 Task: Add an event with the title Second Team Building Game: Trivia Night, date '2024/05/23', time 7:30 AM to 9:30 AMand add a description: Participants will be guided to focus their attention on their breath, using it as an anchor to bring their awareness to the present moment. They will learn techniques to deepen their breath, release tension, and promote relaxation., put the event into Yellow category . Add location for the event as: Athens, Greece, logged in from the account softage.7@softage.netand send the event invitation to softage.5@softage.net and softage.1@softage.net. Set a reminder for the event 2 hour before
Action: Mouse moved to (94, 127)
Screenshot: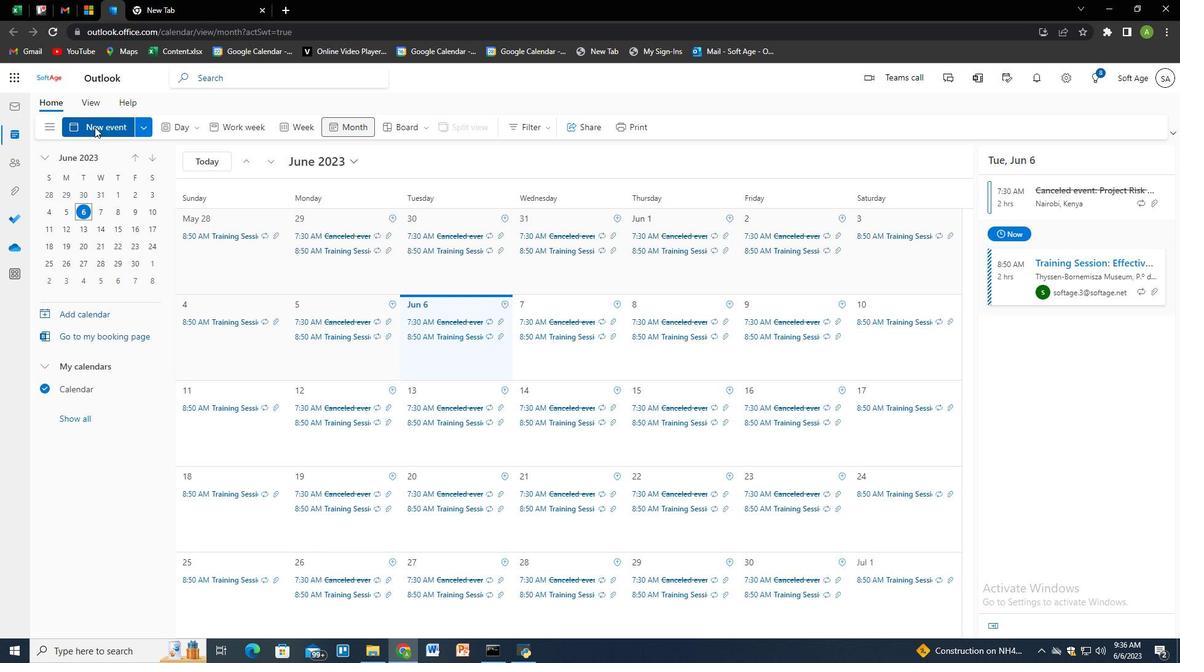 
Action: Mouse pressed left at (94, 127)
Screenshot: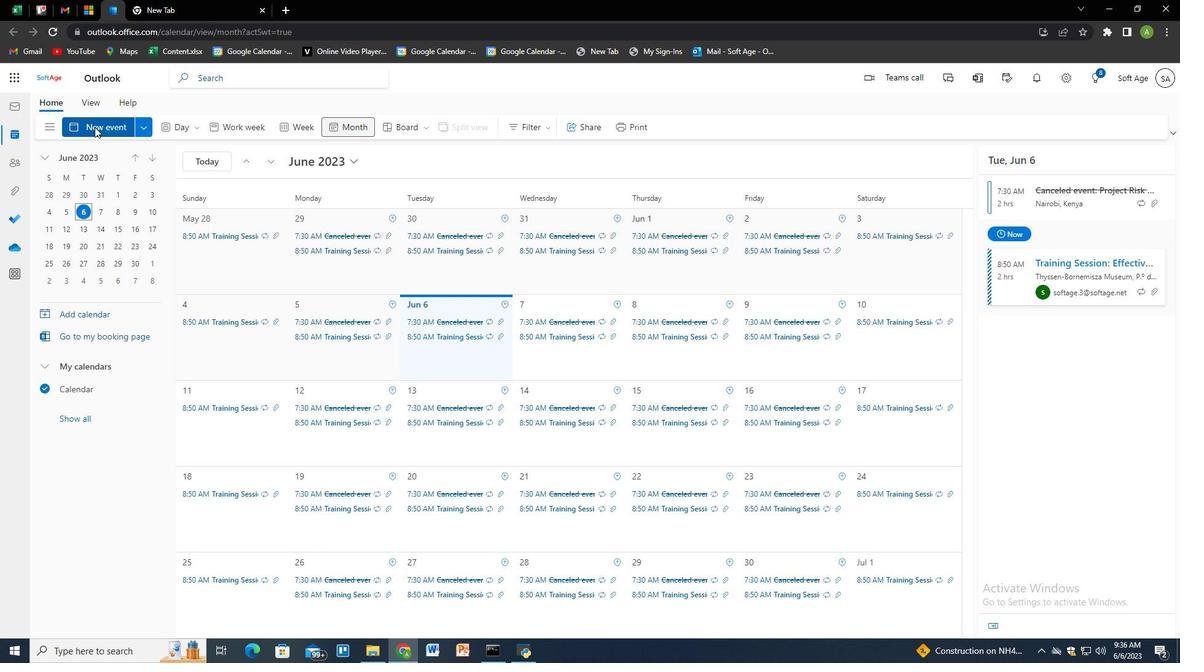 
Action: Mouse moved to (439, 209)
Screenshot: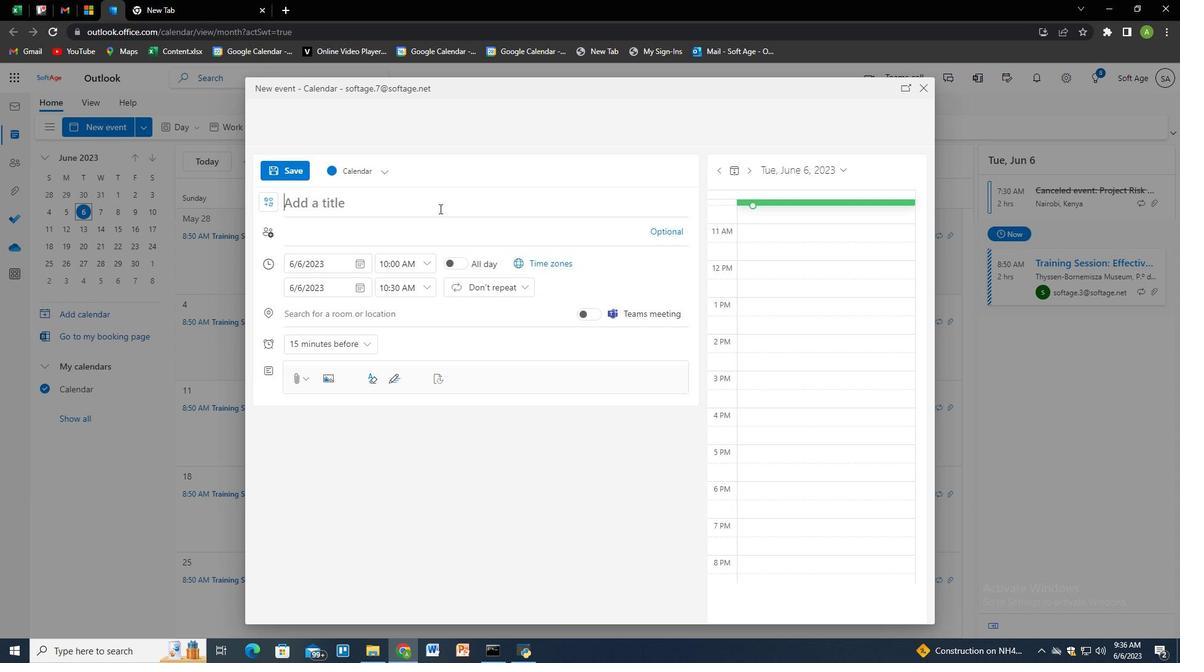 
Action: Mouse pressed left at (439, 209)
Screenshot: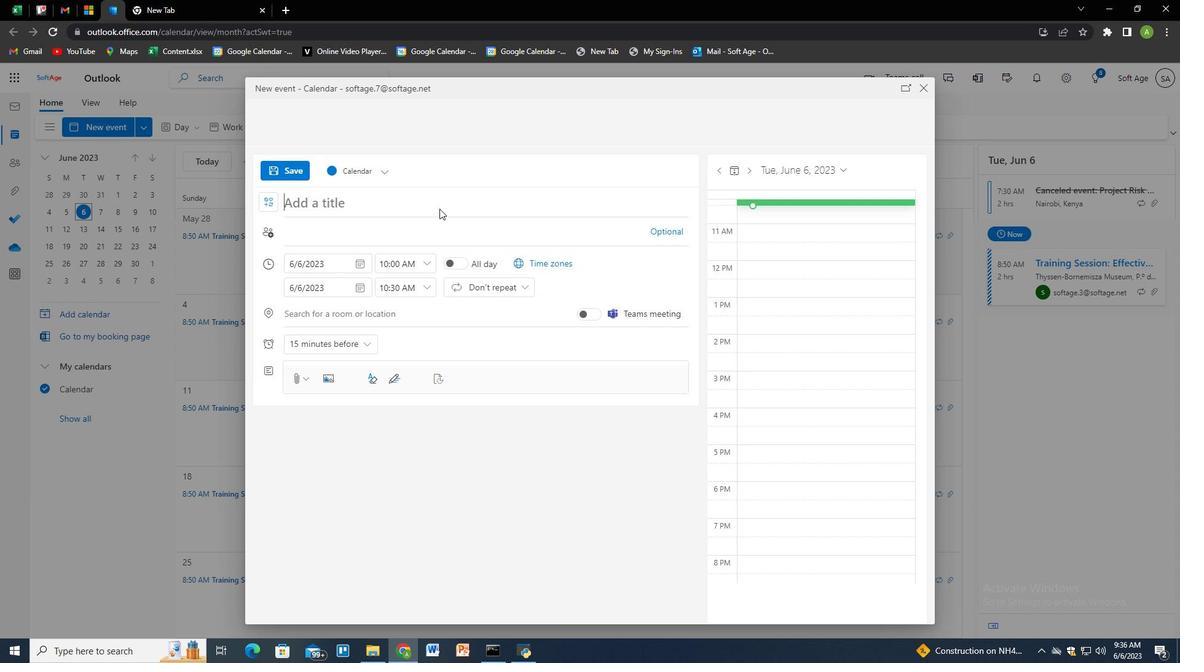 
Action: Key pressed <Key.shift>Seccond<Key.backspace><Key.backspace><Key.backspace><Key.backspace>ond<Key.space><Key.shift>Team<Key.space><Key.shift>Building<Key.space><Key.shift>Game<Key.shift>"<Key.backspace><Key.shift>:<Key.space><Key.shift>Trivia<Key.space><Key.shift>Night
Screenshot: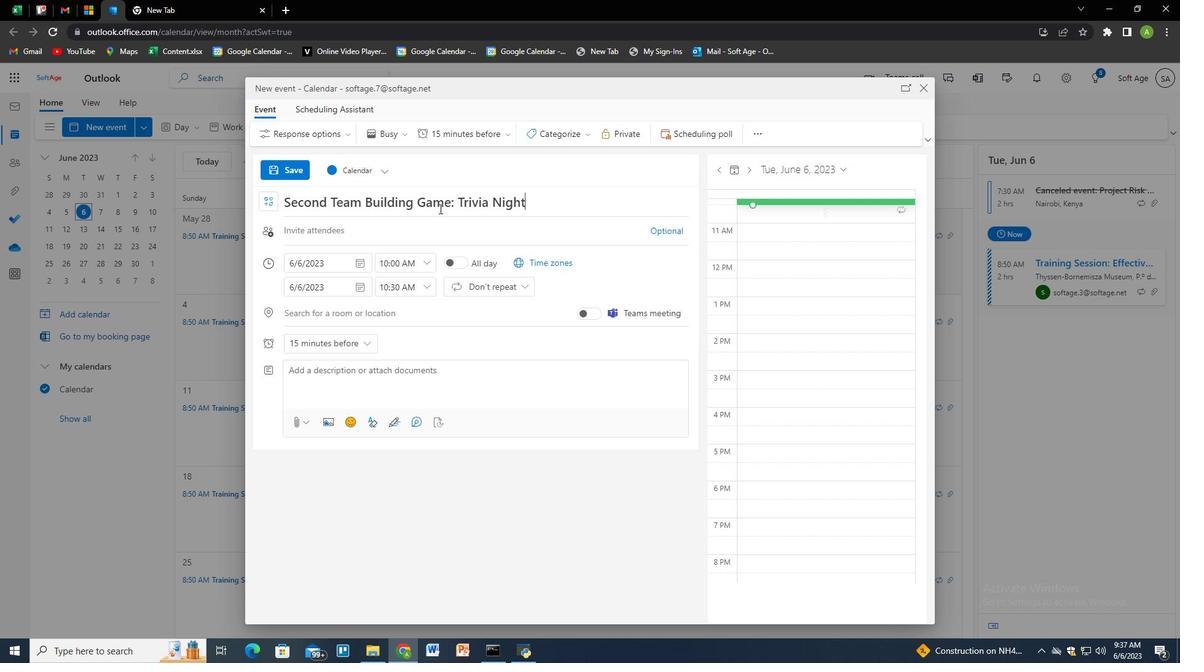 
Action: Mouse moved to (358, 264)
Screenshot: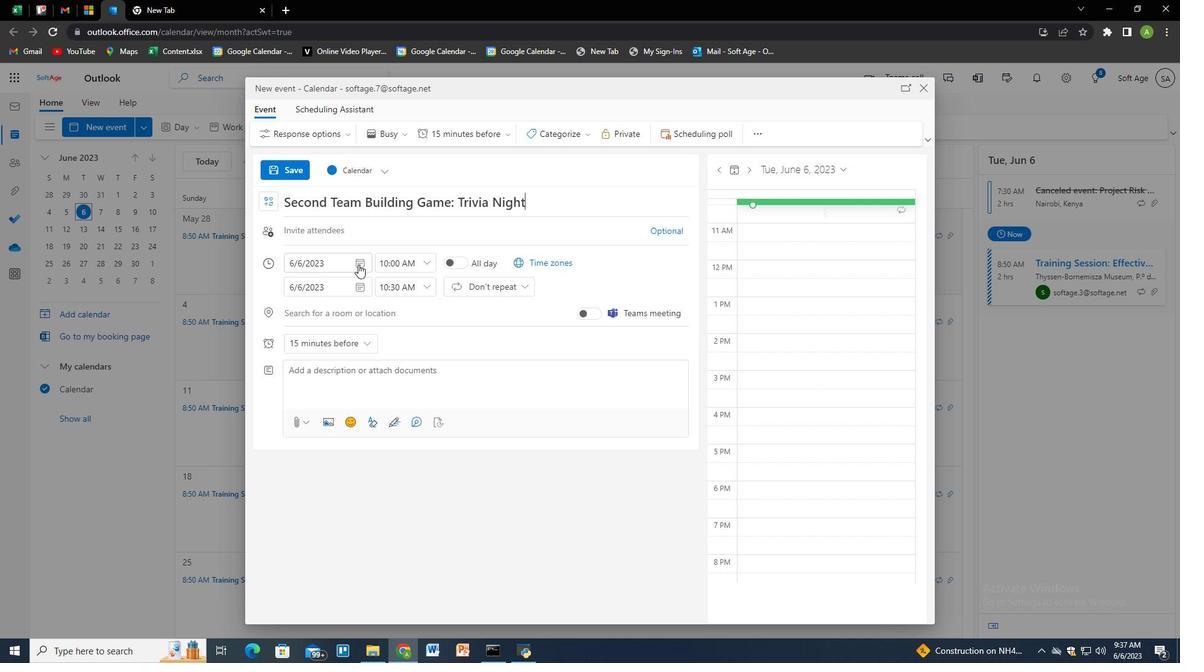 
Action: Mouse pressed left at (358, 264)
Screenshot: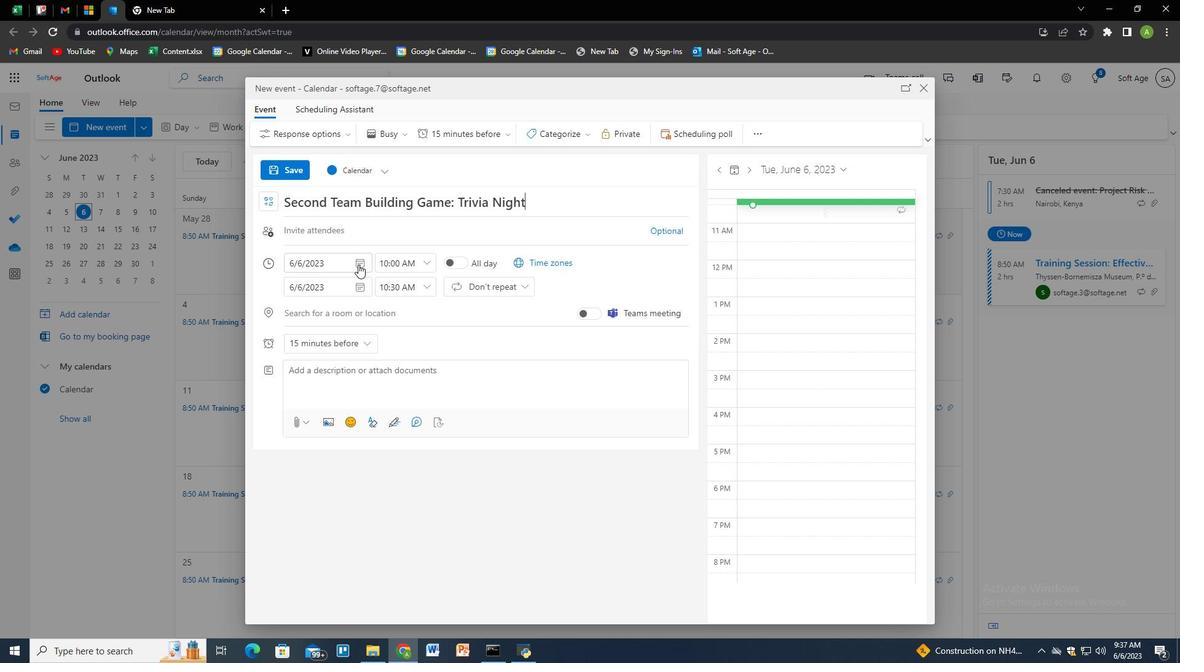 
Action: Mouse moved to (408, 293)
Screenshot: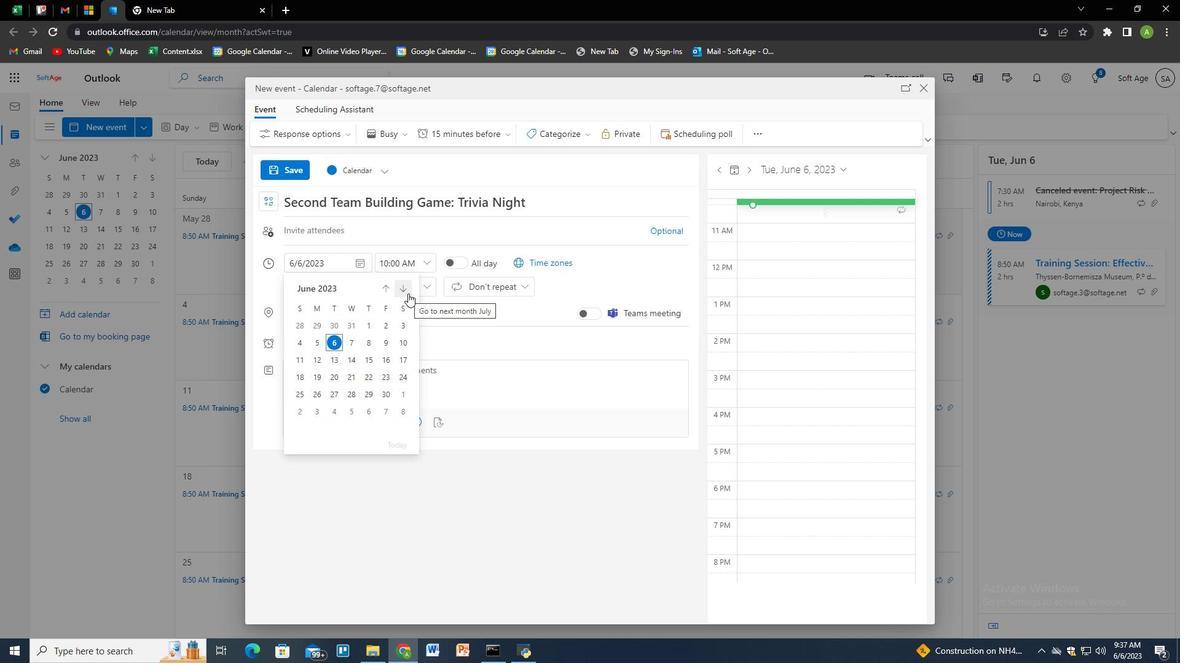 
Action: Mouse pressed left at (408, 293)
Screenshot: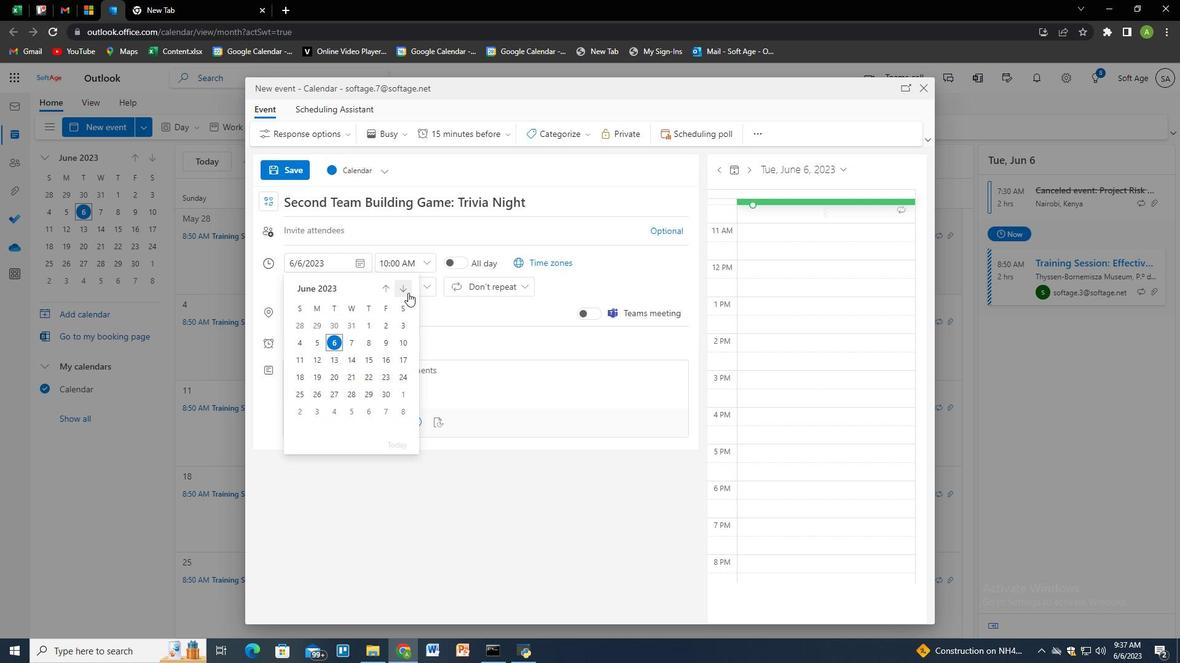 
Action: Mouse moved to (354, 285)
Screenshot: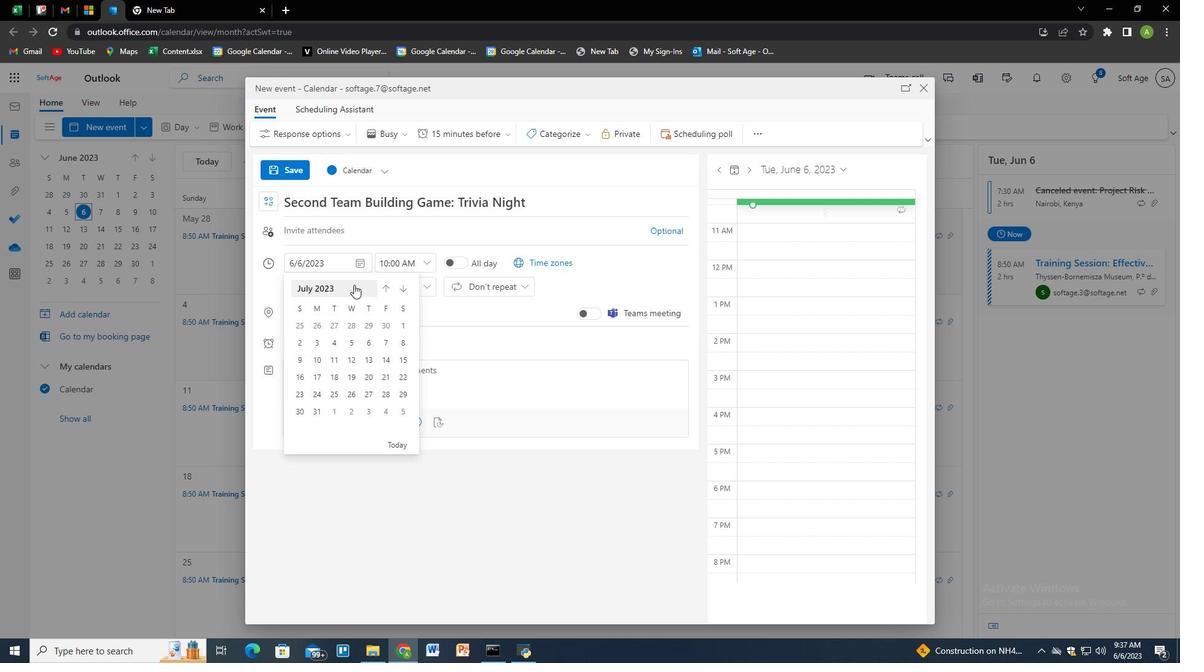 
Action: Mouse pressed left at (354, 285)
Screenshot: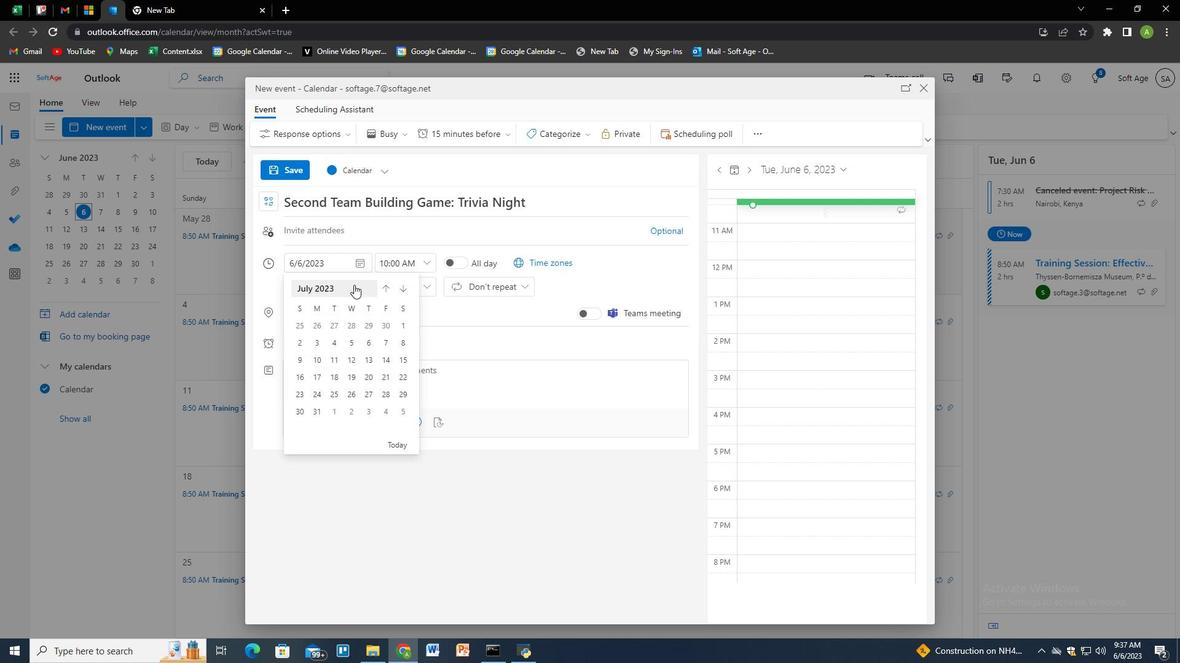 
Action: Mouse moved to (353, 290)
Screenshot: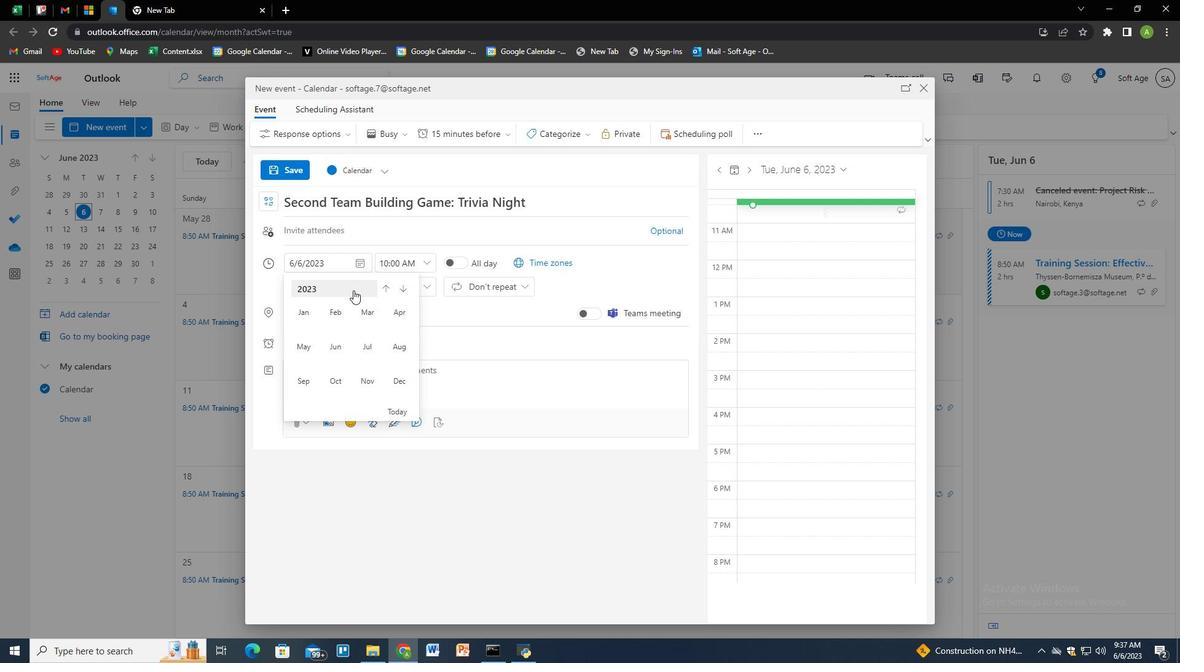 
Action: Mouse pressed left at (353, 290)
Screenshot: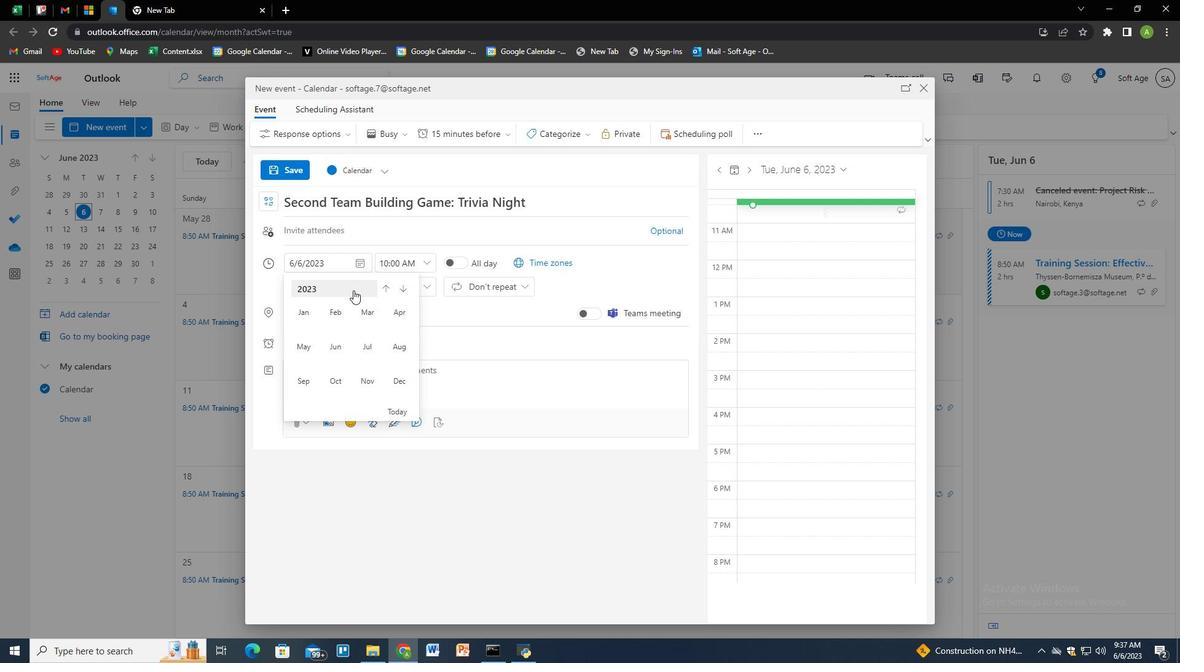 
Action: Mouse moved to (312, 343)
Screenshot: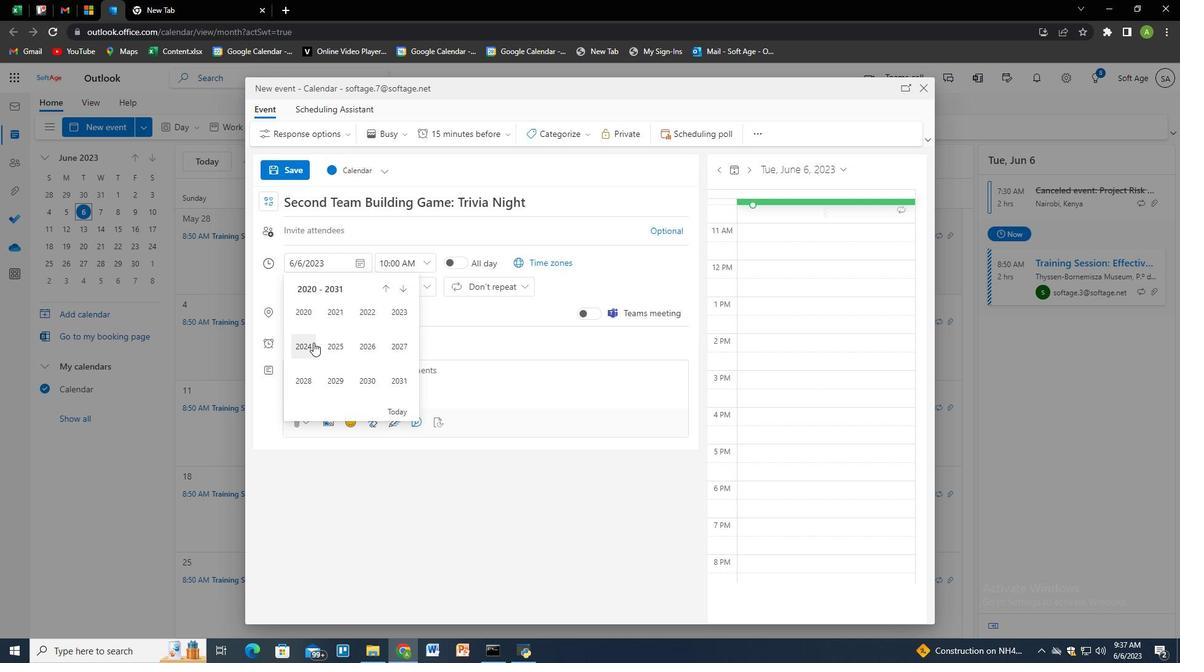 
Action: Mouse pressed left at (312, 343)
Screenshot: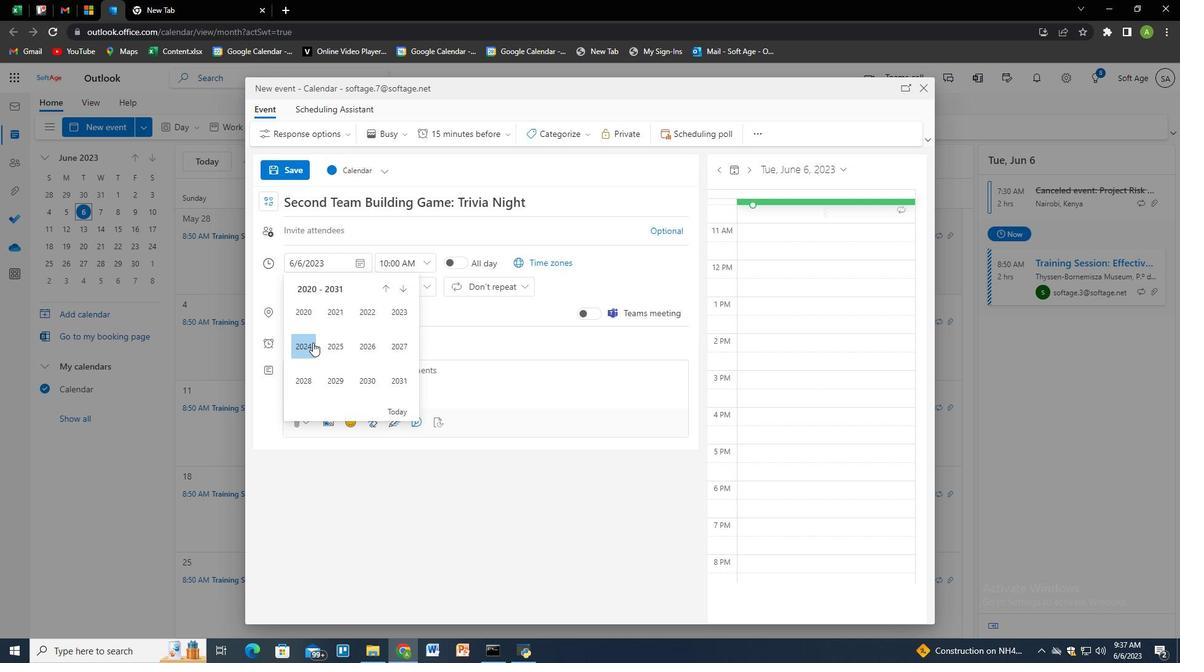 
Action: Mouse moved to (300, 343)
Screenshot: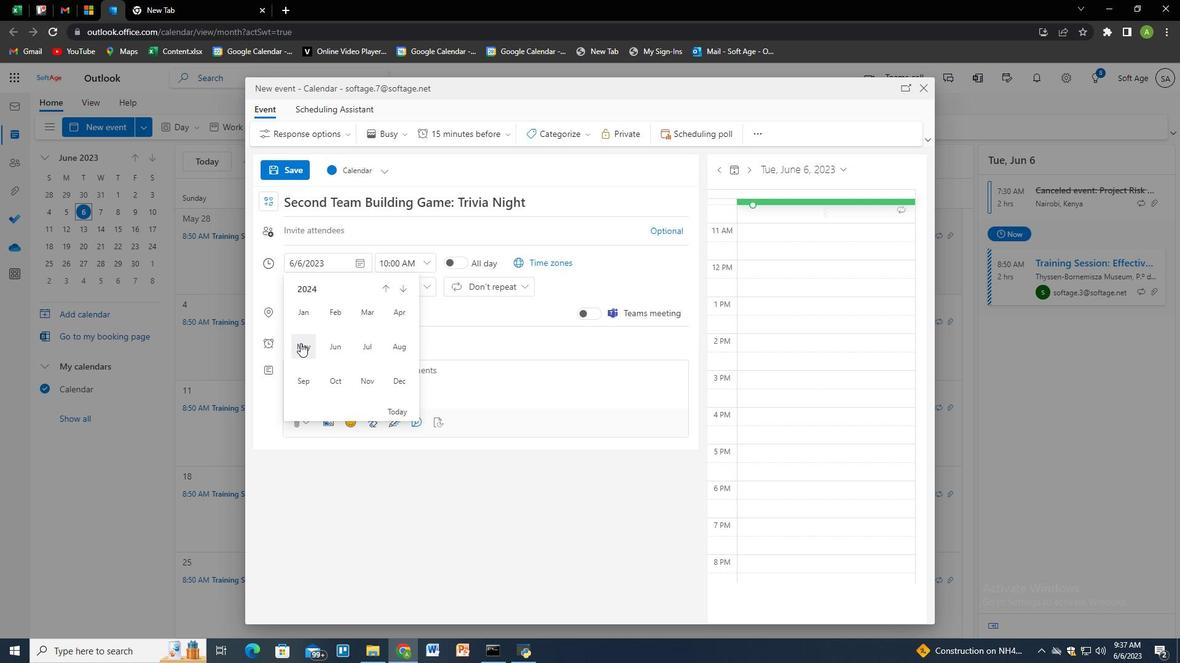 
Action: Mouse pressed left at (300, 343)
Screenshot: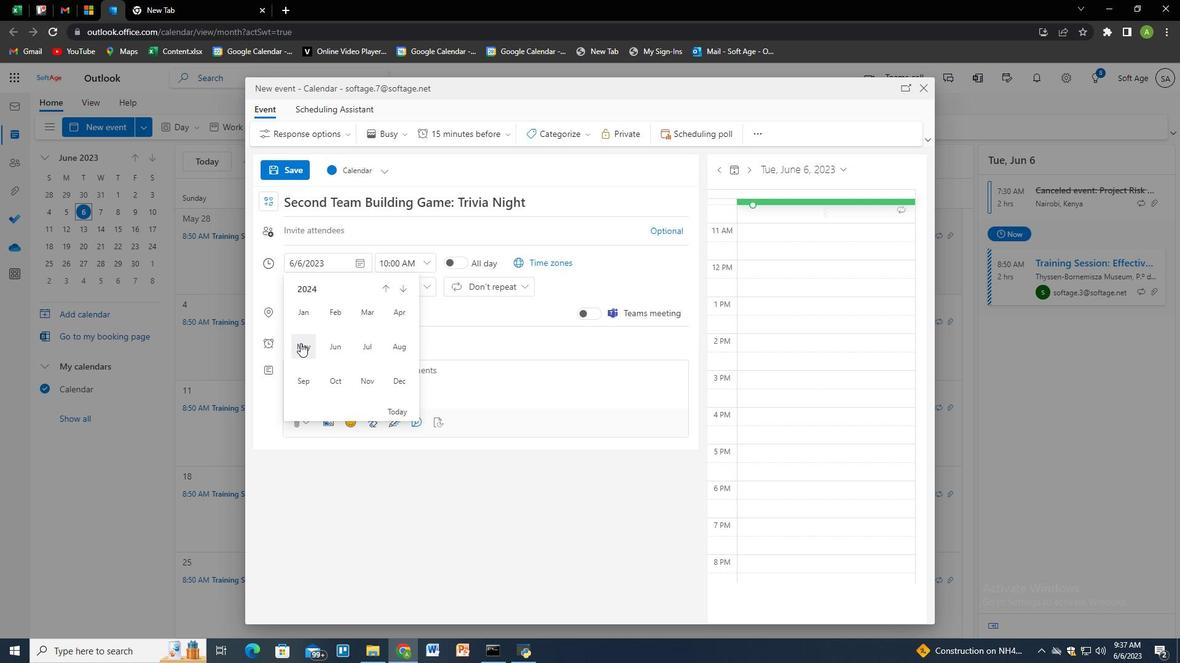 
Action: Mouse moved to (368, 376)
Screenshot: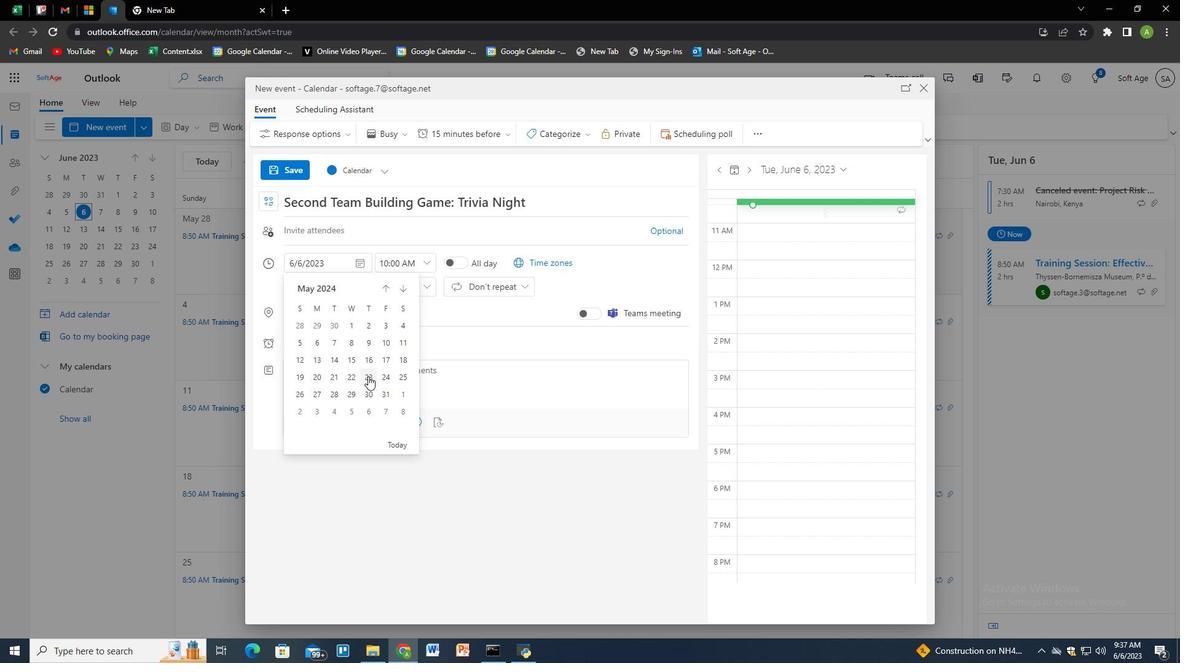 
Action: Mouse pressed left at (368, 376)
Screenshot: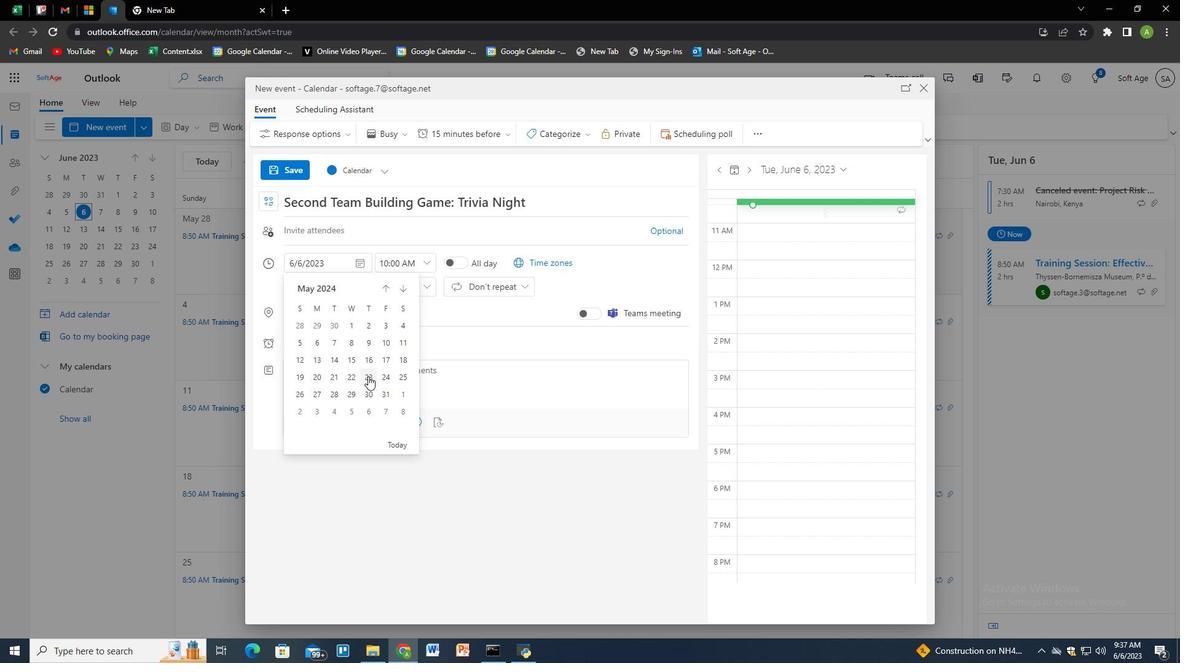 
Action: Mouse moved to (393, 262)
Screenshot: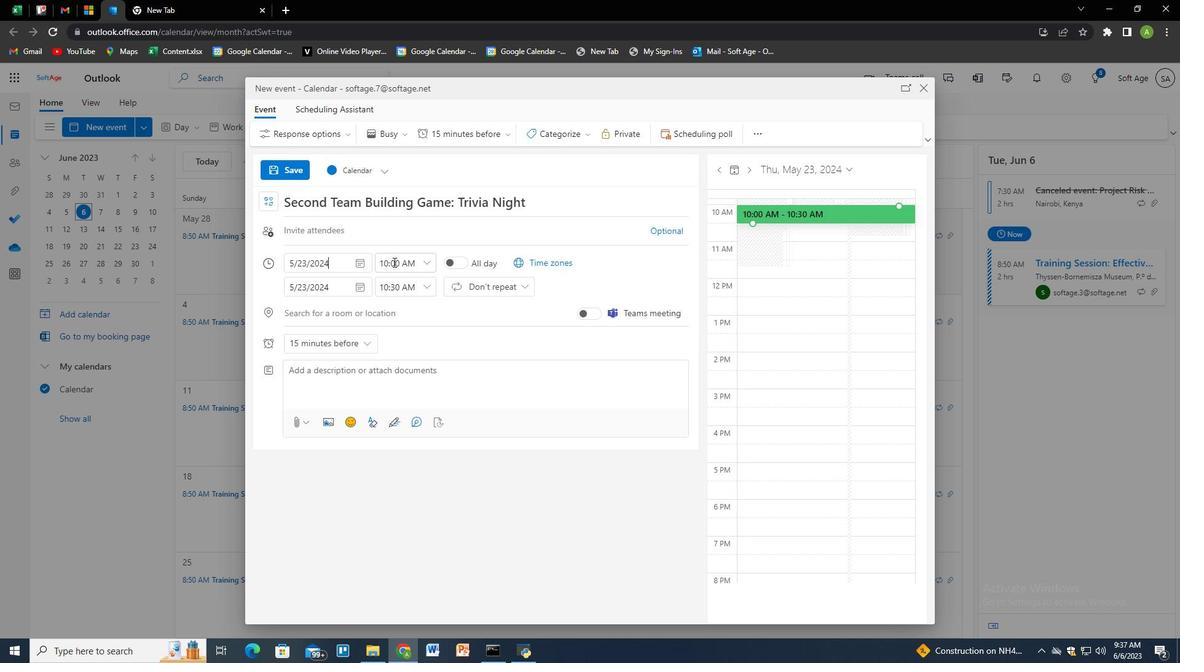 
Action: Mouse pressed left at (393, 262)
Screenshot: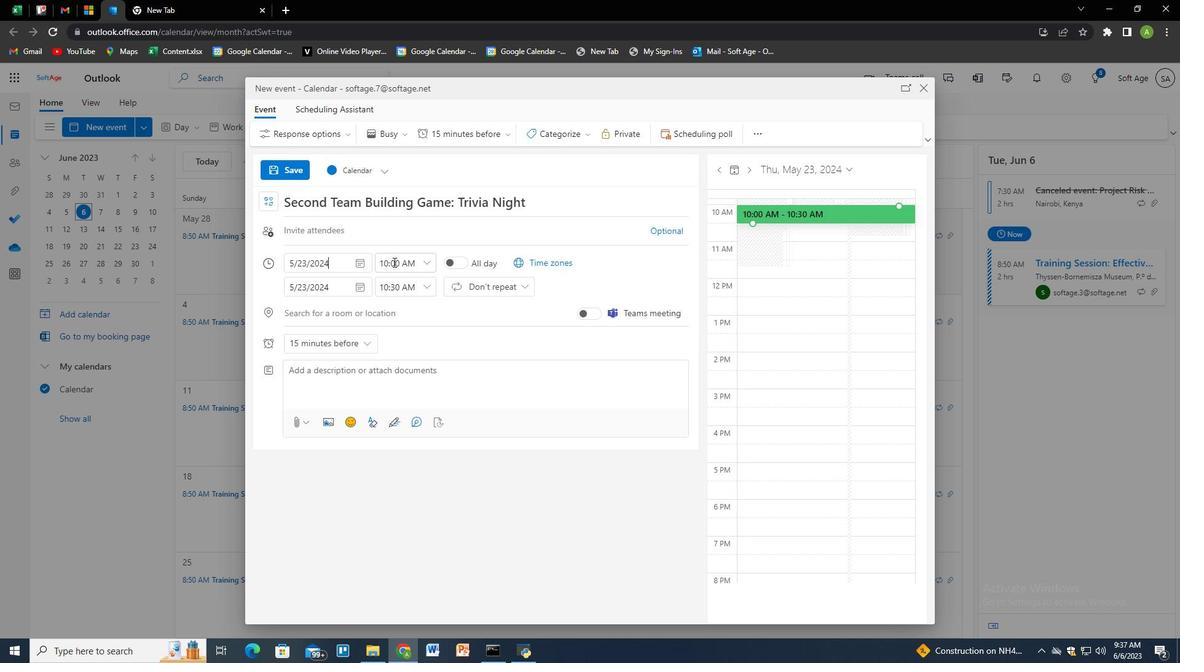 
Action: Key pressed 7<Key.shift_r>:30<Key.space><Key.shift>AMM
Screenshot: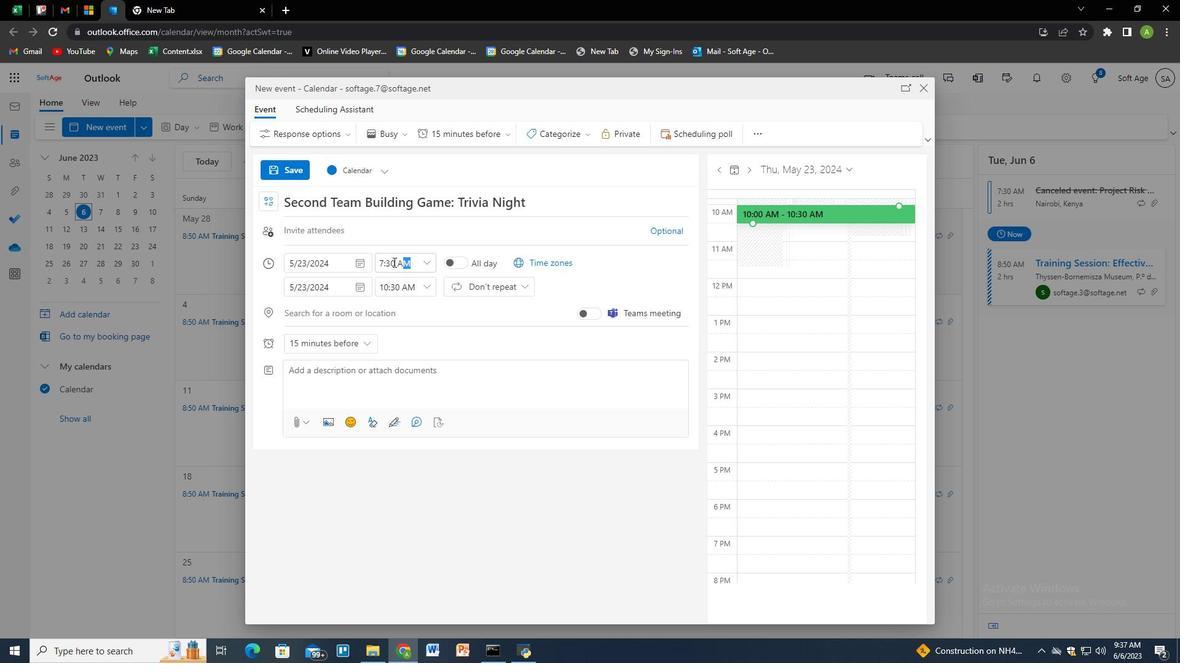 
Action: Mouse moved to (401, 379)
Screenshot: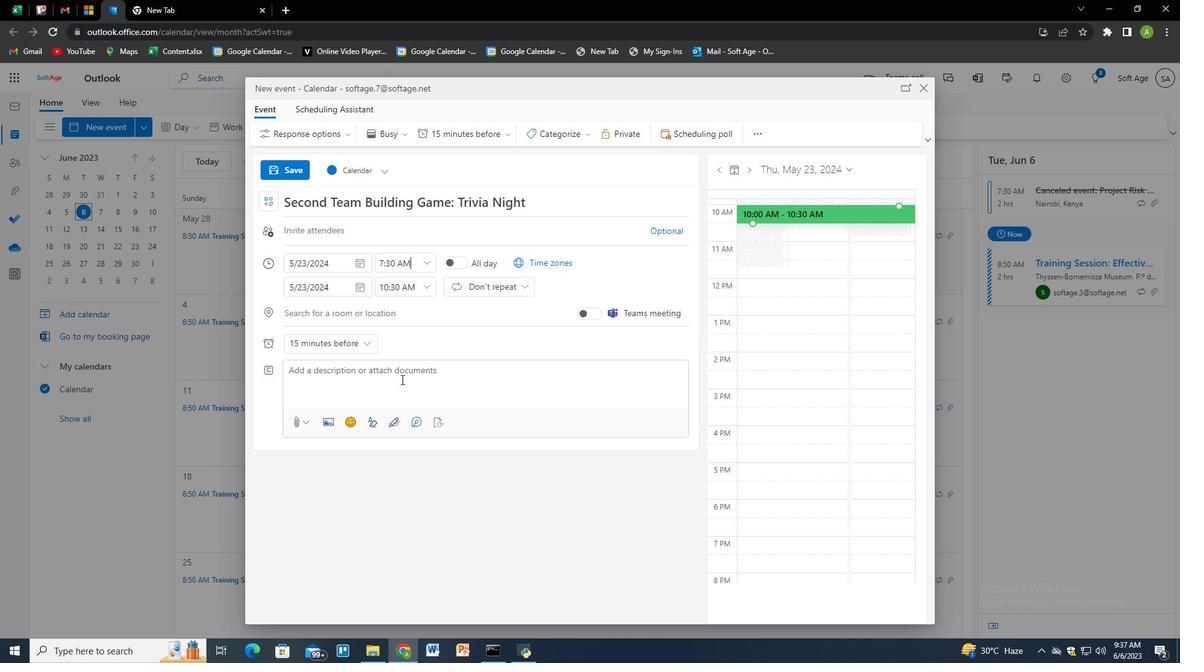 
Action: Mouse pressed left at (401, 379)
Screenshot: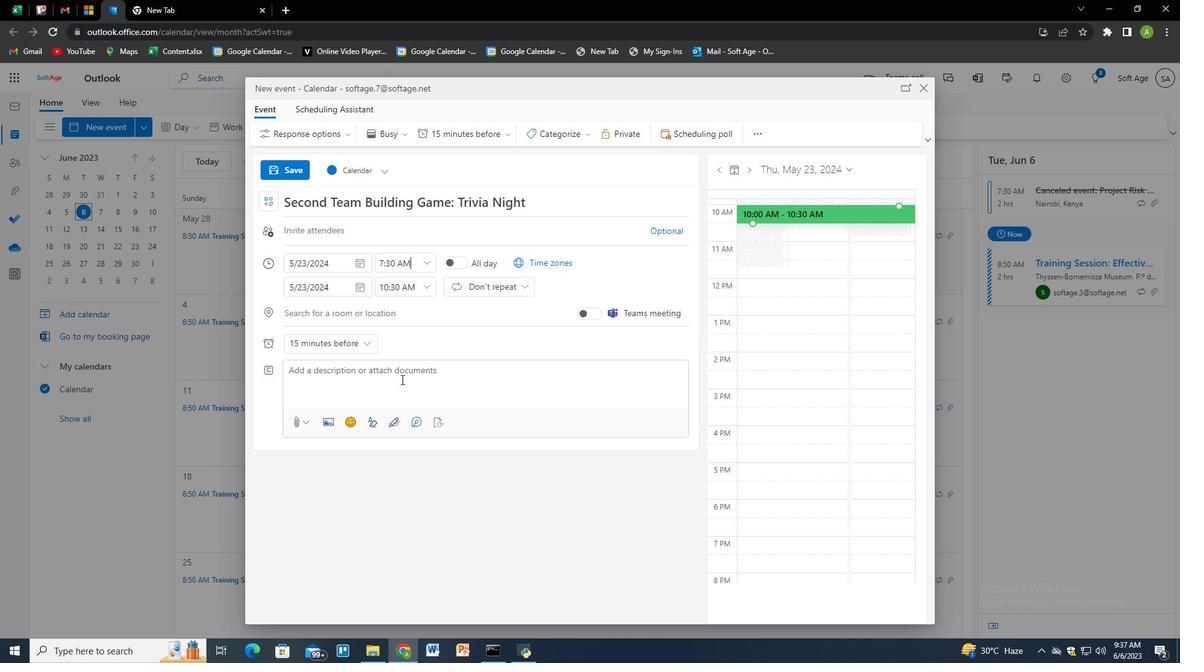 
Action: Mouse pressed left at (401, 379)
Screenshot: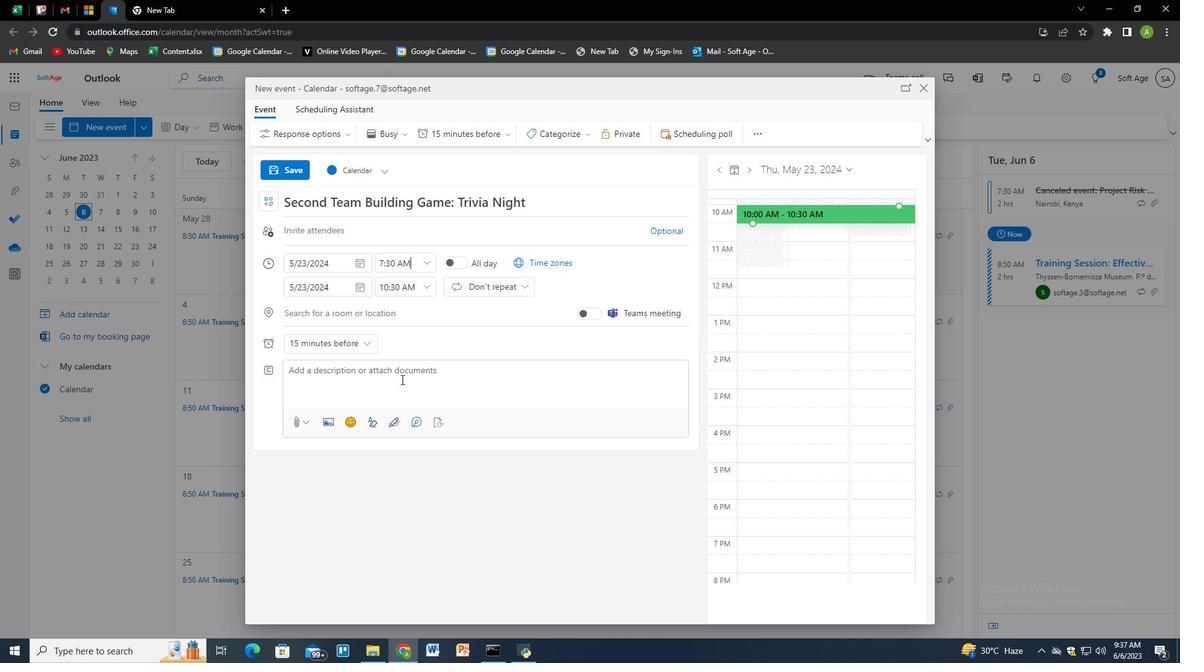 
Action: Mouse moved to (398, 289)
Screenshot: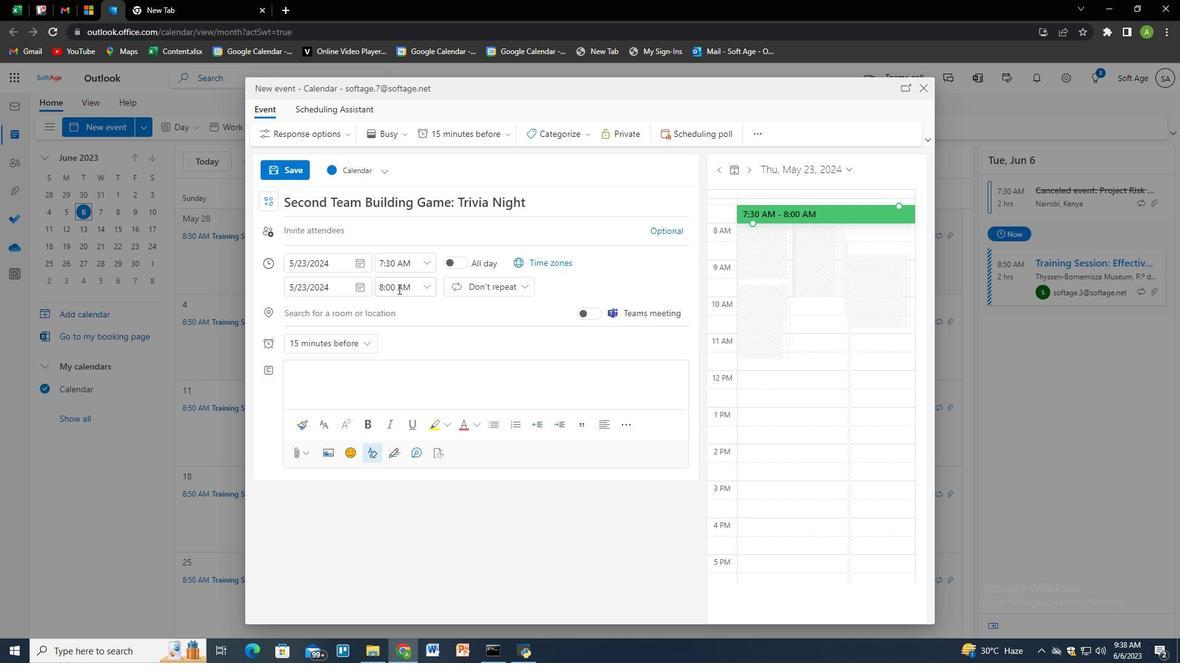 
Action: Mouse pressed left at (398, 289)
Screenshot: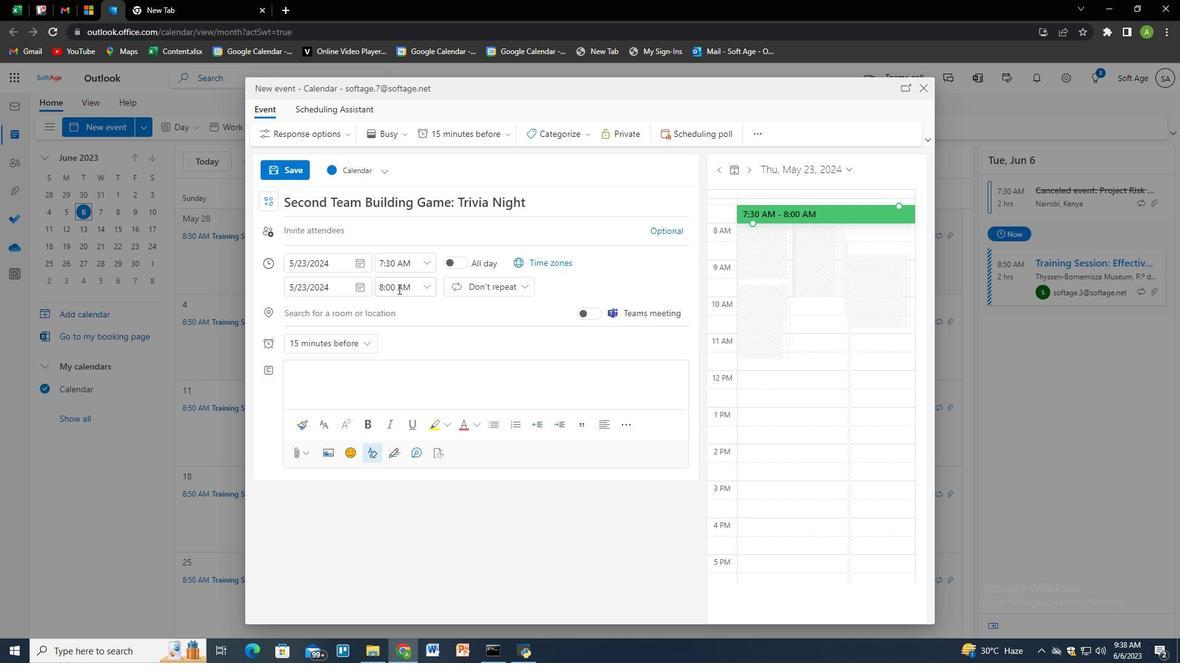 
Action: Mouse pressed left at (398, 289)
Screenshot: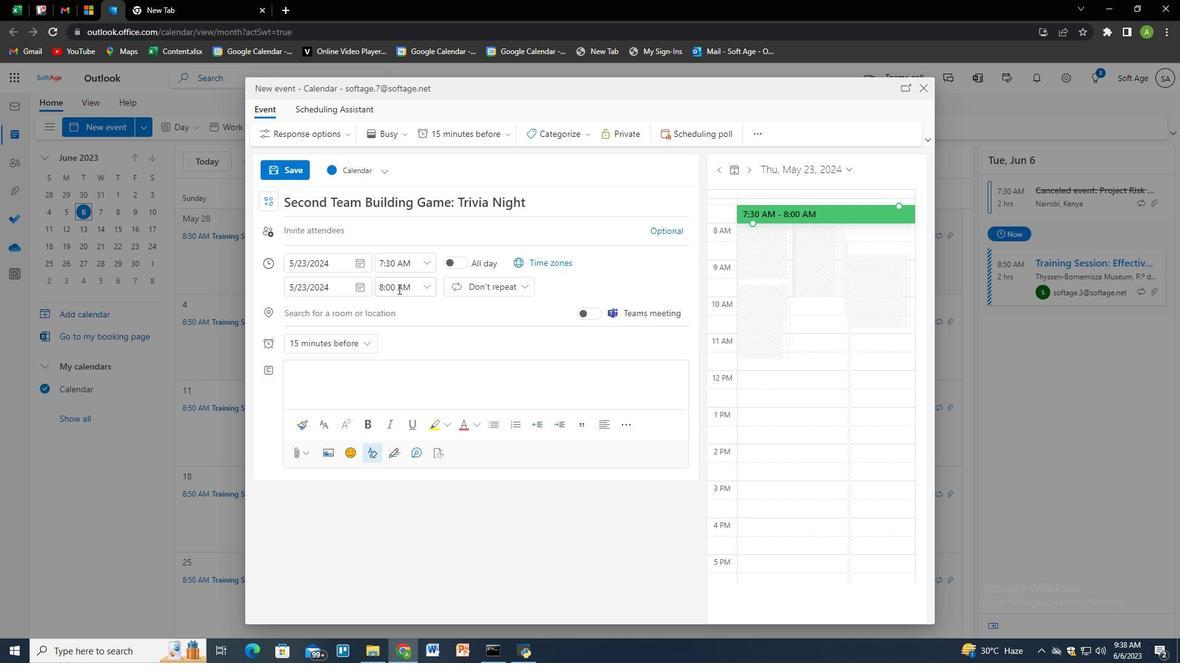 
Action: Mouse moved to (397, 287)
Screenshot: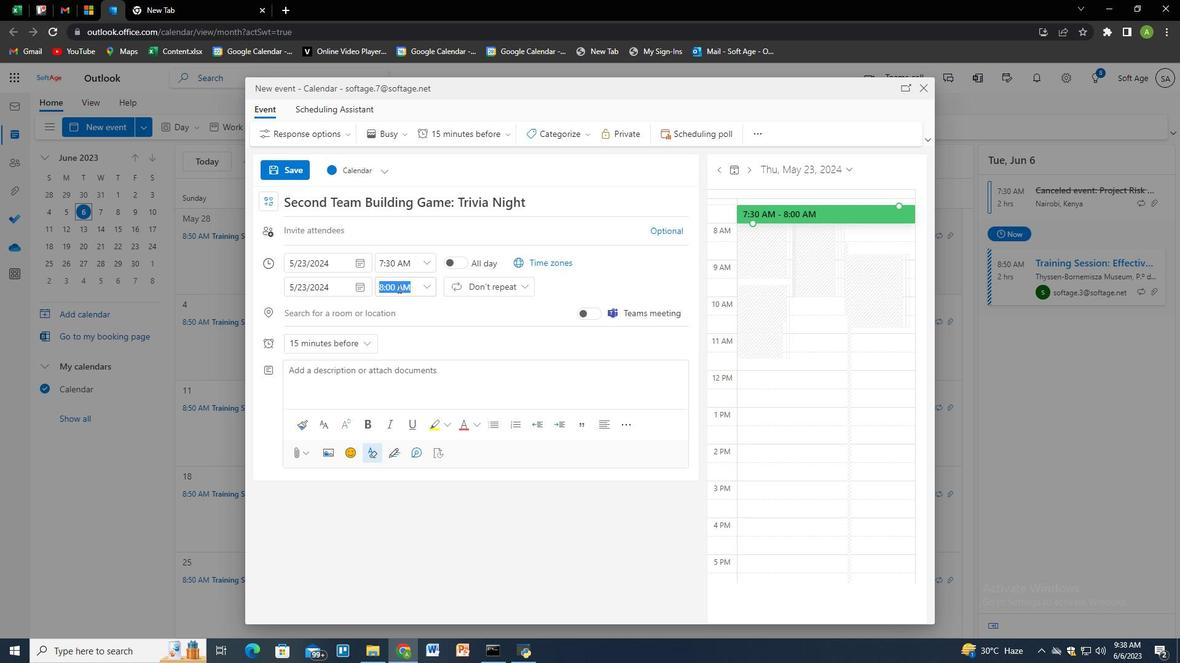 
Action: Key pressed 9<Key.shift_r>:
Screenshot: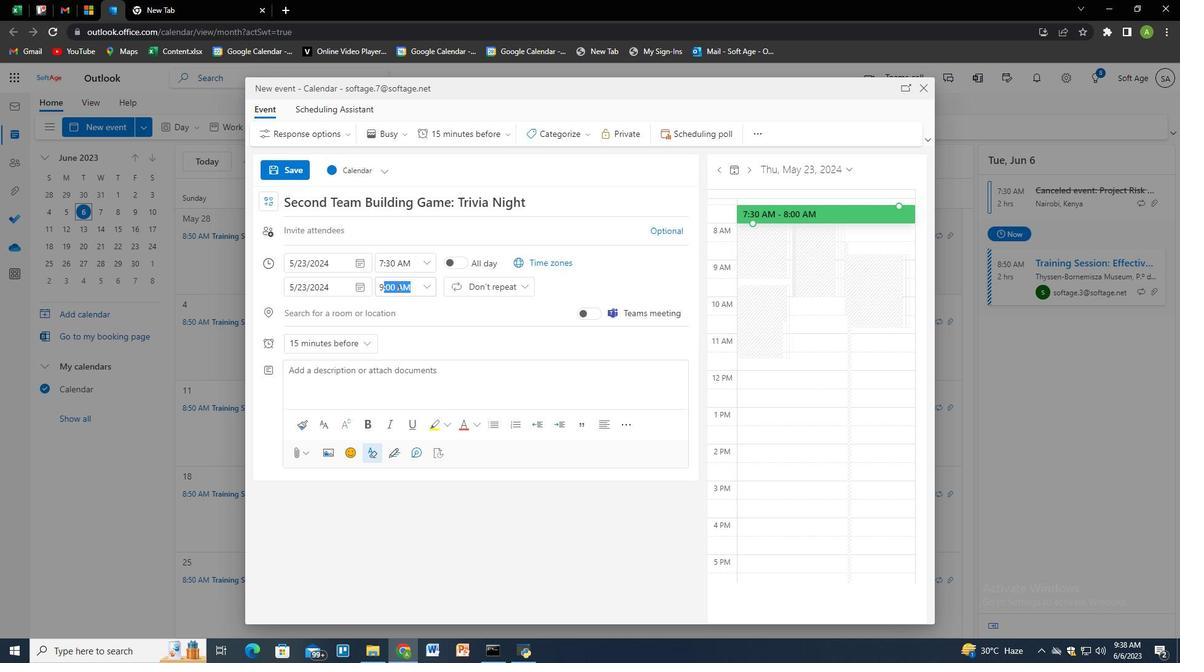 
Action: Mouse moved to (407, 275)
Screenshot: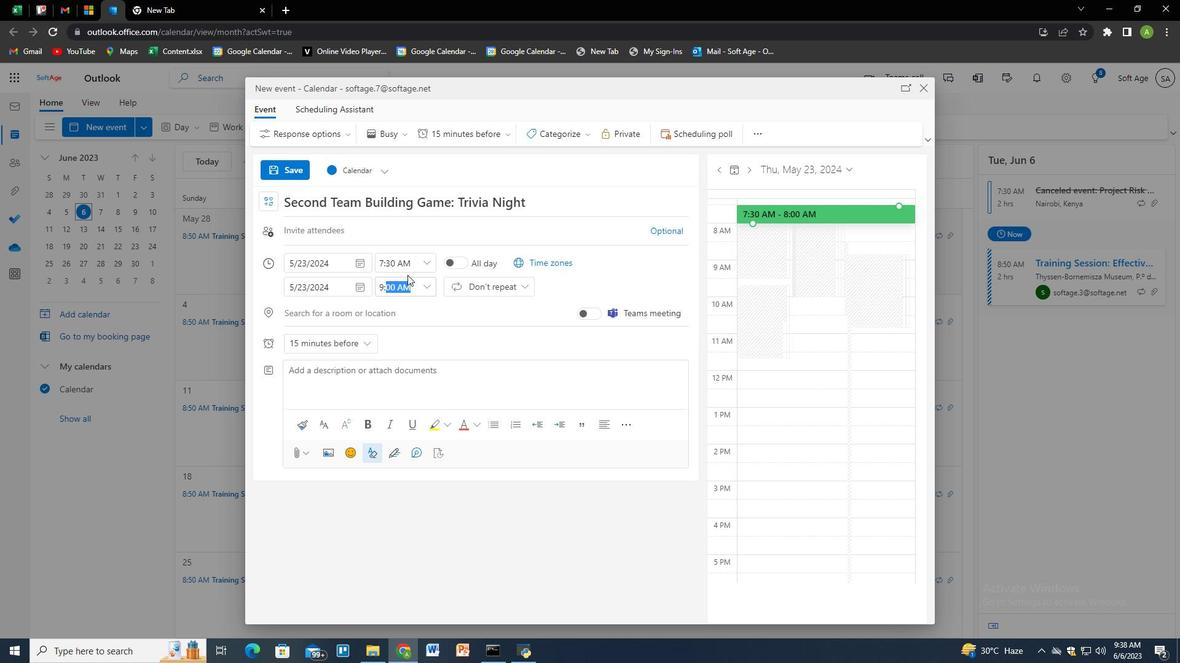 
Action: Key pressed 30<Key.space><Key.shift>AA<Key.backspace>M
Screenshot: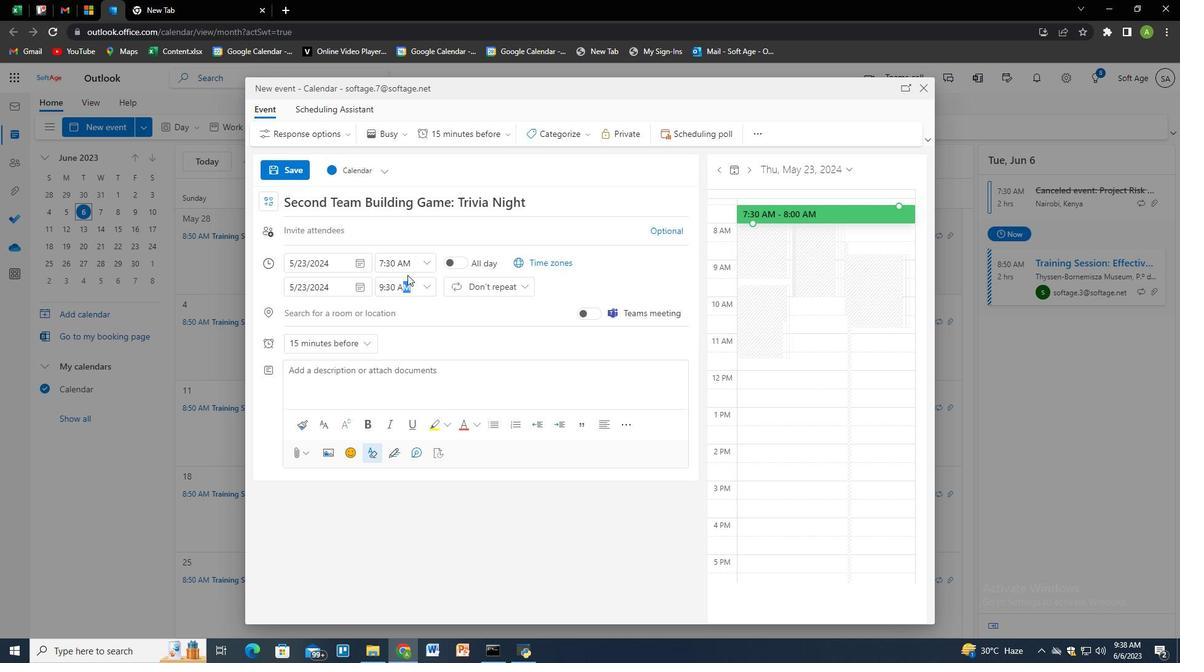 
Action: Mouse moved to (413, 367)
Screenshot: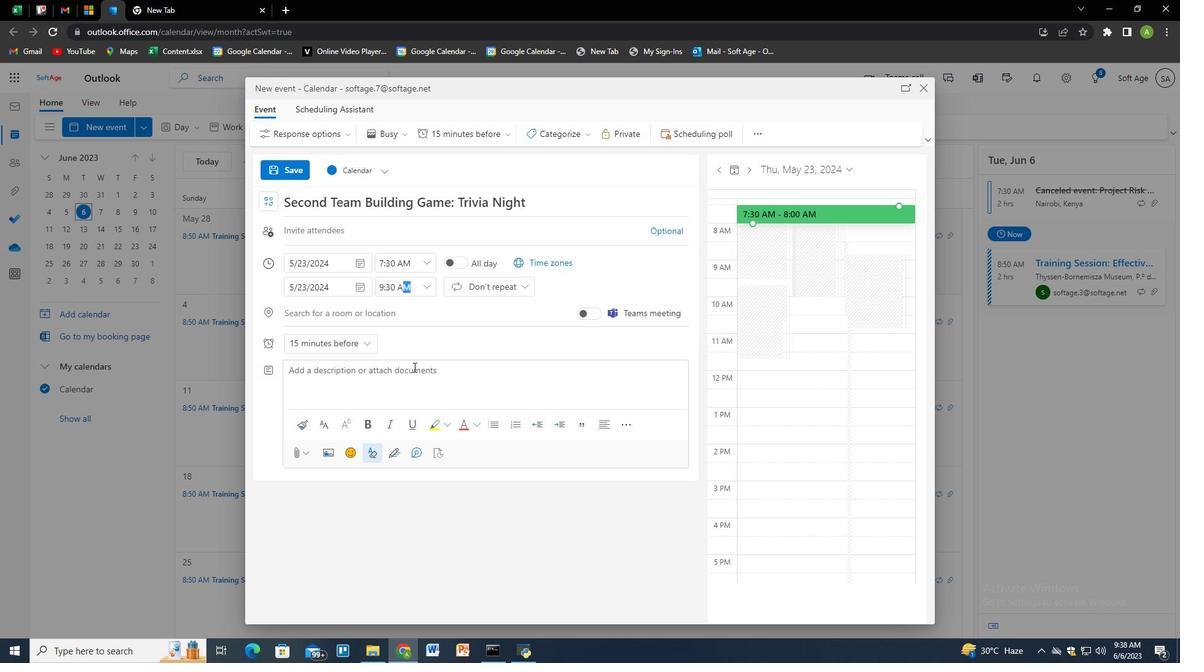 
Action: Key pressed <Key.space>
Screenshot: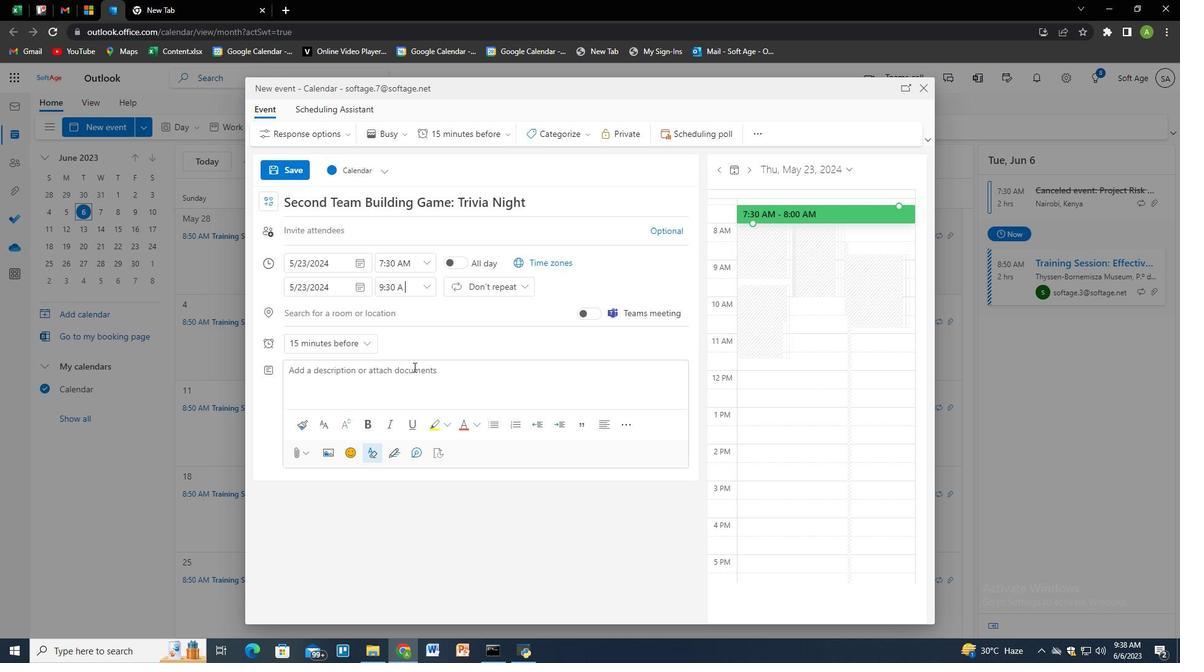 
Action: Mouse moved to (400, 371)
Screenshot: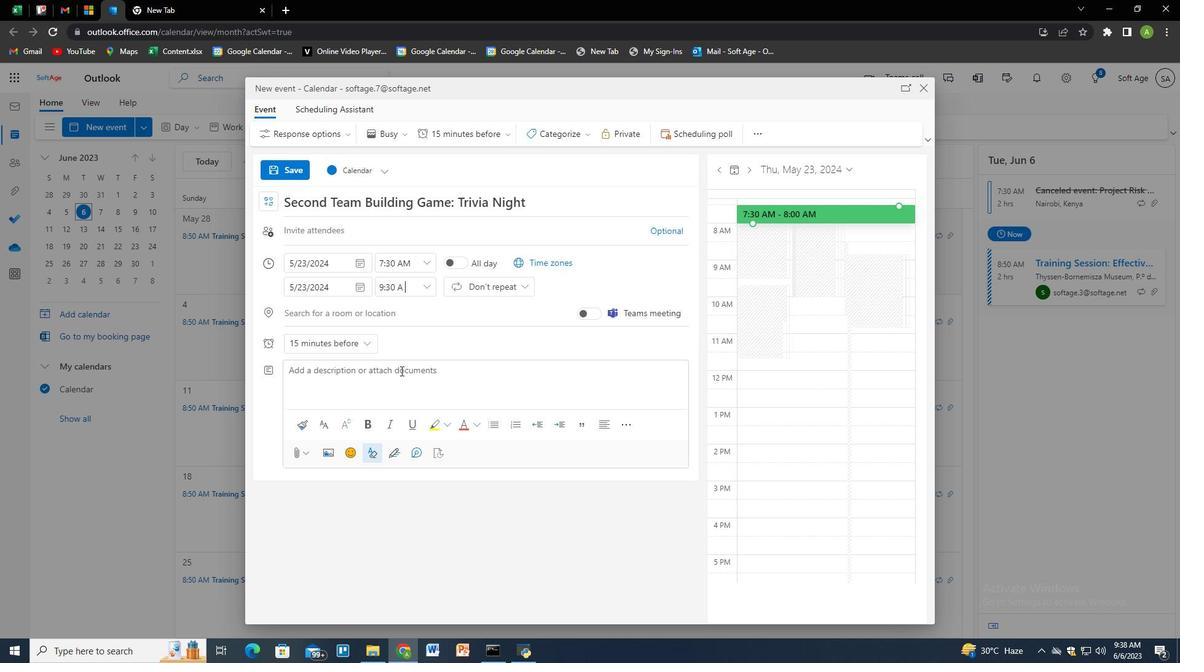 
Action: Key pressed <Key.backspace><Key.shift>M<Key.shift>M
Screenshot: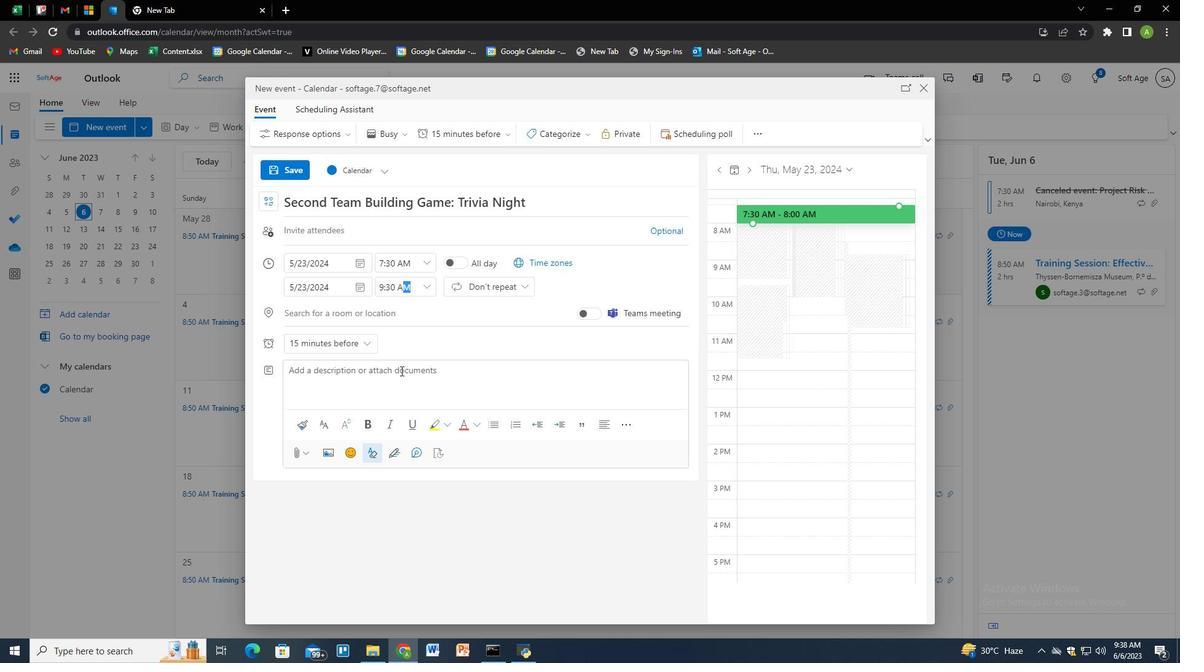 
Action: Mouse pressed left at (400, 371)
Screenshot: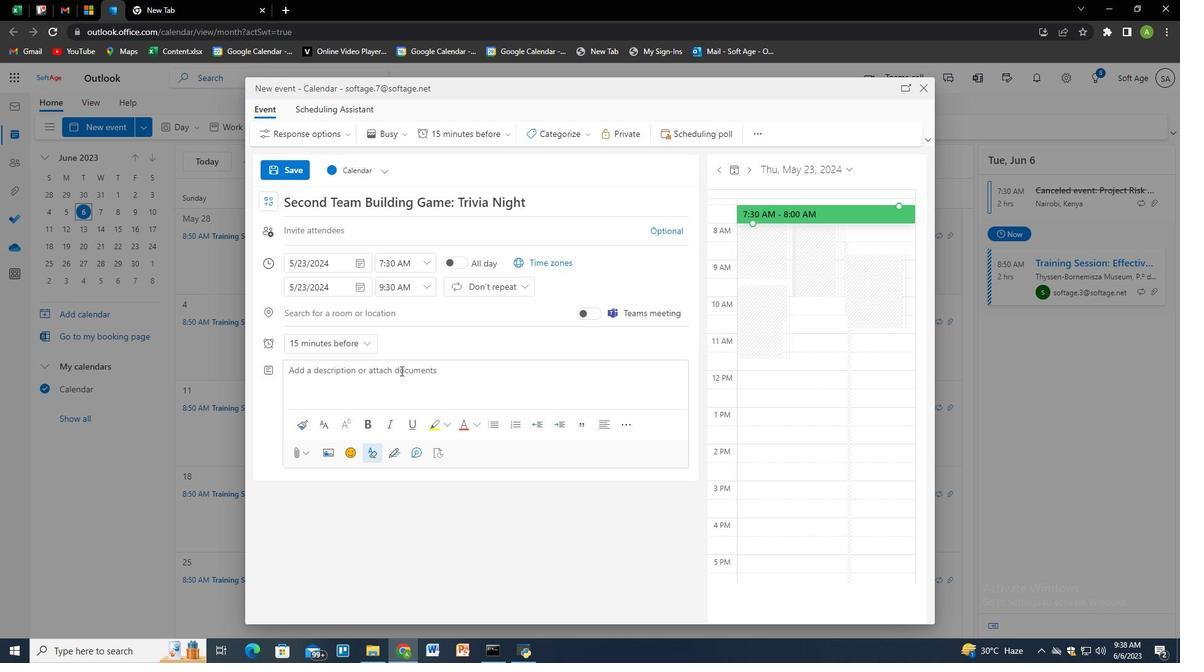 
Action: Key pressed <Key.shift>Participants<Key.space>will<Key.space>be<Key.space>guided<Key.space>to<Key.space>focua<Key.backspace>s<Key.space>their<Key.space>attention<Key.space>on<Key.space>their<Key.space>breath,<Key.space>udi<Key.backspace><Key.backspace>sing<Key.space>it<Key.space>as<Key.space>an<Key.space><Key.backspace>anc<Key.backspace><Key.backspace><Key.backspace><Key.space>anchor<Key.space>to<Key.space>bring<Key.space>their<Key.space>attention<Key.space>on<Key.space>their<Key.space>breath<Key.space><Key.backspace>,using<Key.space>it<Key.space>as<Key.space>an<Key.space><Key.backspace><Key.backspace><Key.backspace><Key.backspace><Key.backspace><Key.backspace><Key.backspace><Key.backspace><Key.backspace><Key.backspace><Key.backspace><Key.backspace><Key.backspace><Key.backspace><Key.backspace><Key.backspace><Key.backspace><Key.backspace><Key.backspace><Key.backspace><Key.backspace><Key.backspace><Key.backspace><Key.backspace><Key.backspace><Key.backspace><Key.backspace><Key.backspace><Key.backspace><Key.backspace><Key.backspace><Key.backspace><Key.backspace><Key.backspace><Key.backspace><Key.backspace><Key.backspace><Key.backspace><Key.backspace><Key.backspace><Key.backspace><Key.backspace><Key.backspace><Key.backspace><Key.backspace><Key.backspace><Key.backspace><Key.backspace><Key.backspace><Key.backspace><Key.backspace><Key.backspace><Key.backspace><Key.backspace>their<Key.space>breath,<Key.space>u<Key.backspace><Key.backspace><Key.backspace><Key.backspace><Key.backspace><Key.backspace><Key.backspace><Key.backspace><Key.backspace><Key.backspace><Key.backspace><Key.backspace><Key.backspace><Key.backspace><Key.backspace><Key.backspace><Key.backspace><Key.backspace><Key.backspace><Key.backspace><Key.backspace><Key.backspace><Key.backspace><Key.backspace><Key.backspace><Key.backspace><Key.backspace><Key.backspace><Key.backspace><Key.backspace><Key.backspace><Key.backspace><Key.backspace><Key.backspace><Key.backspace><Key.space>it<Key.space>asa<Key.backspace><Key.space>an<Key.space><Key.space>an<Key.space><Key.backspace><Key.backspace><Key.backspace><Key.backspace><Key.backspace><Key.backspace>n<Key.space>anchor<Key.space>to<Key.space>bring<Key.space>their<Key.space>breath<Key.space><Key.backspace><Key.space><Key.backspace>,<Key.space>using<Key.space>ti<Key.backspace><Key.backspace>is<Key.space>an<Key.backspace>s<Key.space>an<Key.space>anchor<Key.space>to<Key.space>bring<Key.space>thie<Key.backspace><Key.backspace>eir<Key.space>breathm<Key.space><Key.backspace><Key.backspace>,<Key.space>using<Key.space>it<Key.space>an<Key.space>an<Key.space><Key.backspace><Key.backspace>nchor<Key.space>to<Key.space>bring<Key.space>their<Key.space>awareness<Key.space>to<Key.space>present<Key.space>moe<Key.backspace>ment.<Key.space>th<Key.backspace><Key.backspace><Key.shift>Their<Key.backspace><Key.backspace><Key.backspace>ey<Key.space>will<Key.space>learn<Key.space>techniques<Key.space>to<Key.space>deepen<Key.space>their<Key.space>breath,<Key.space>release<Key.space>tencion<Key.backspace><Key.backspace><Key.backspace><Key.backspace>sion<Key.space><Key.backspace>,<Key.space>and<Key.space>promote<Key.space>relaxation.
Screenshot: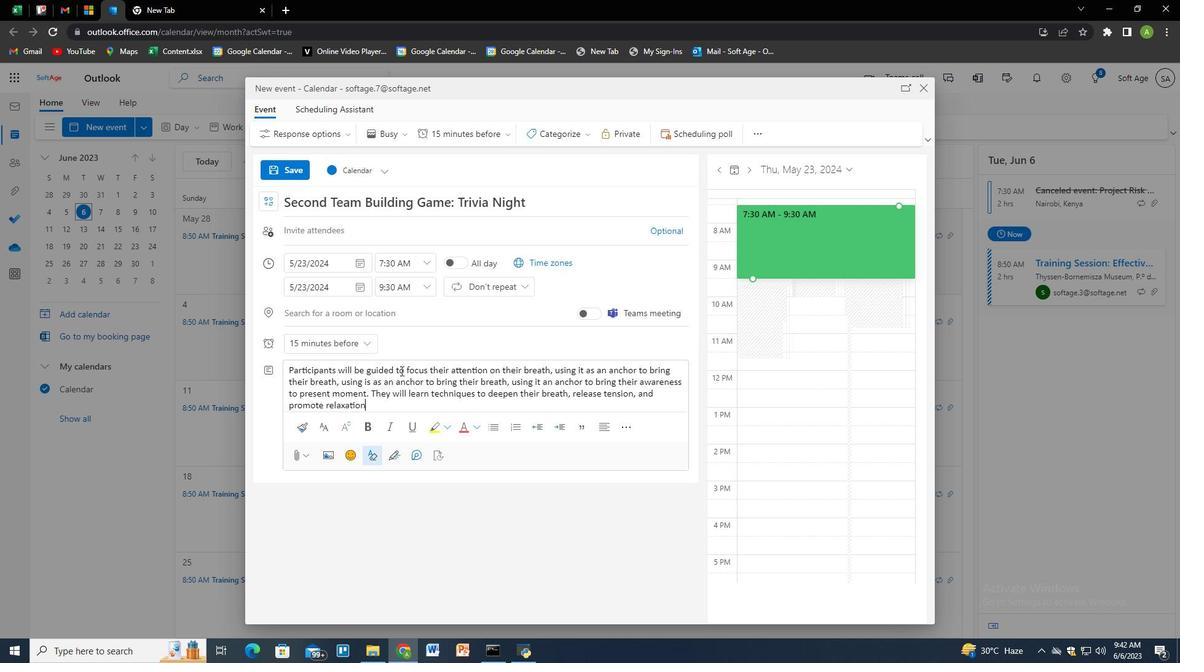 
Action: Mouse moved to (545, 136)
Screenshot: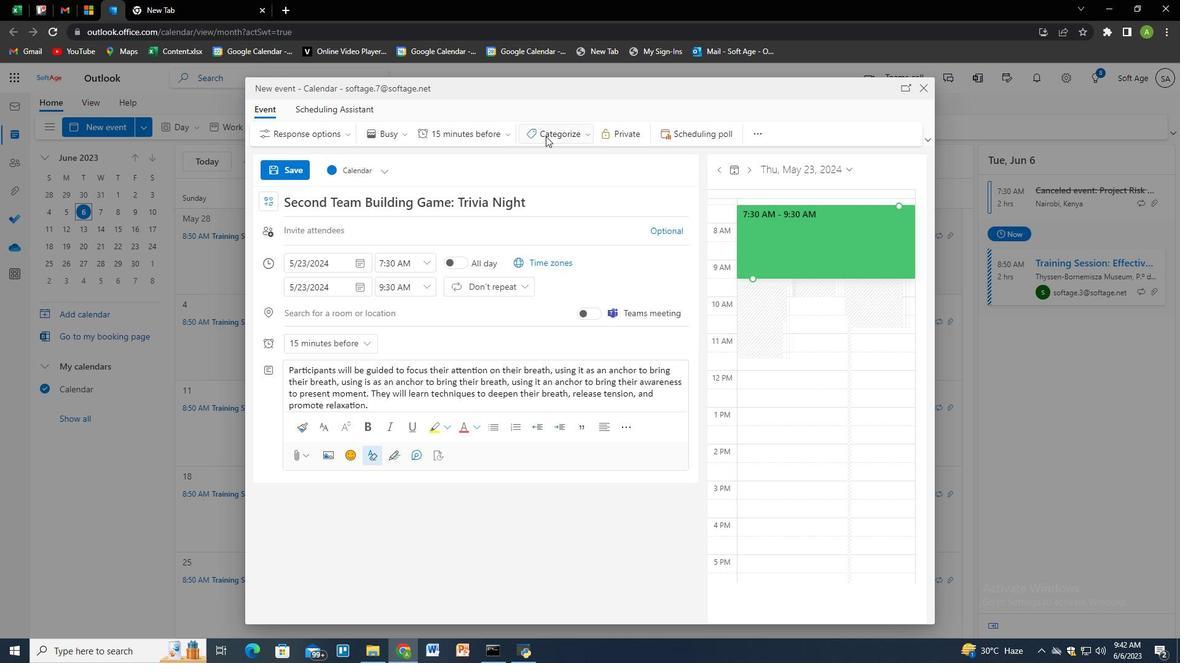 
Action: Mouse pressed left at (545, 136)
Screenshot: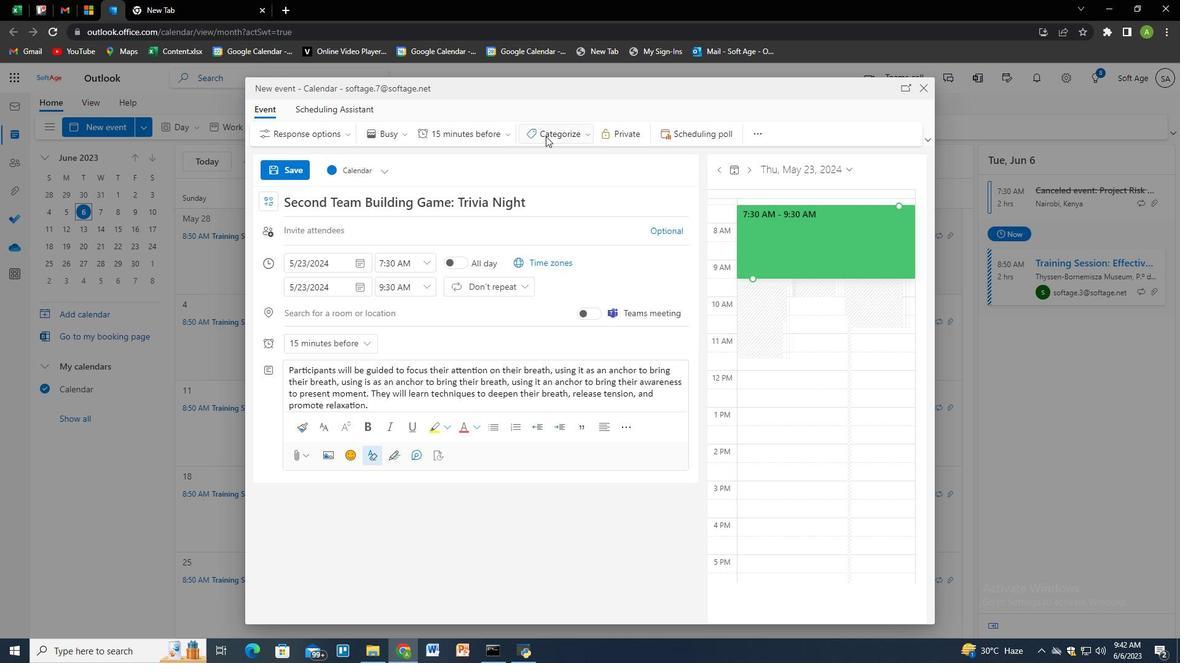 
Action: Mouse moved to (566, 255)
Screenshot: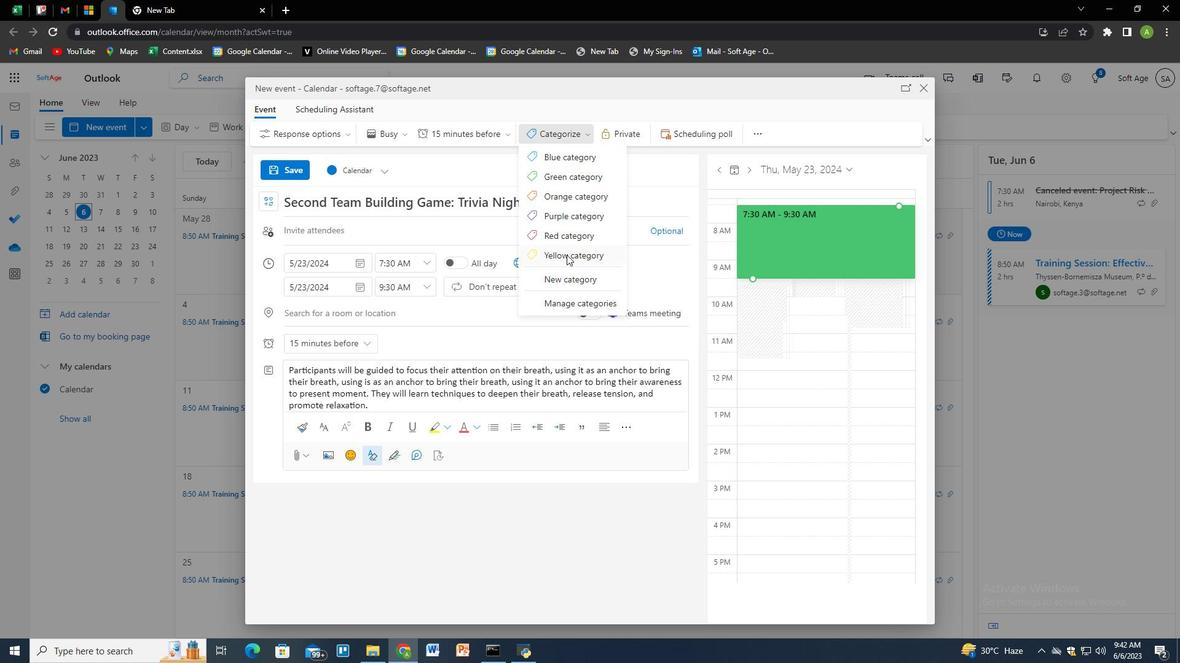 
Action: Mouse pressed left at (566, 255)
Screenshot: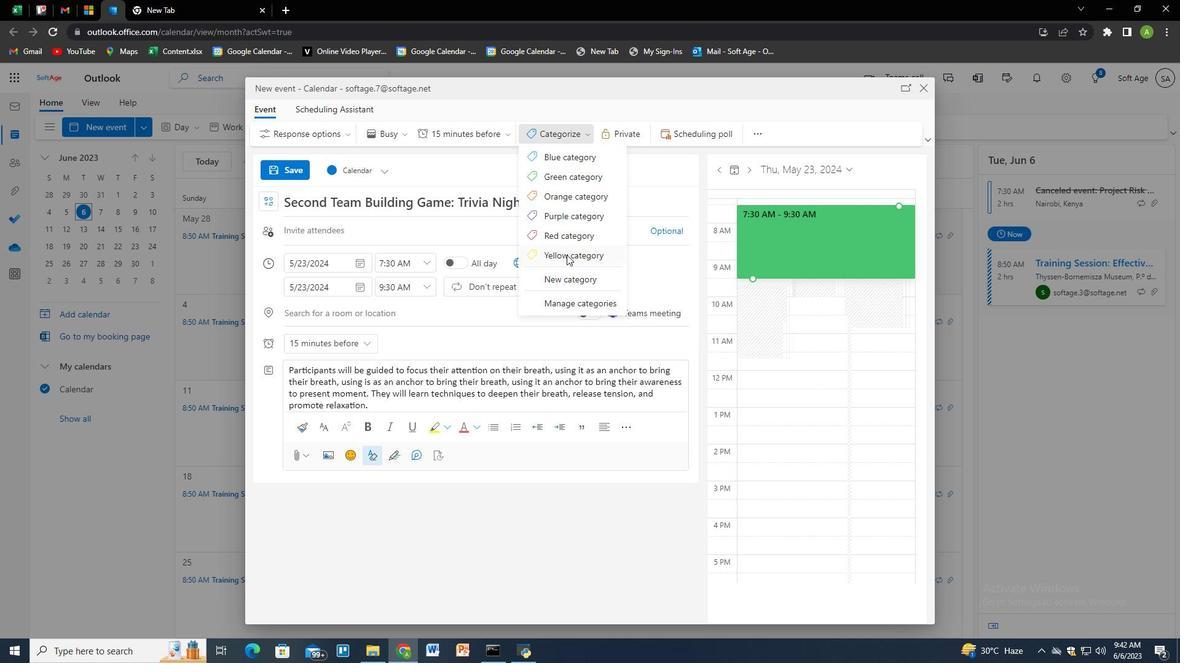 
Action: Mouse moved to (321, 313)
Screenshot: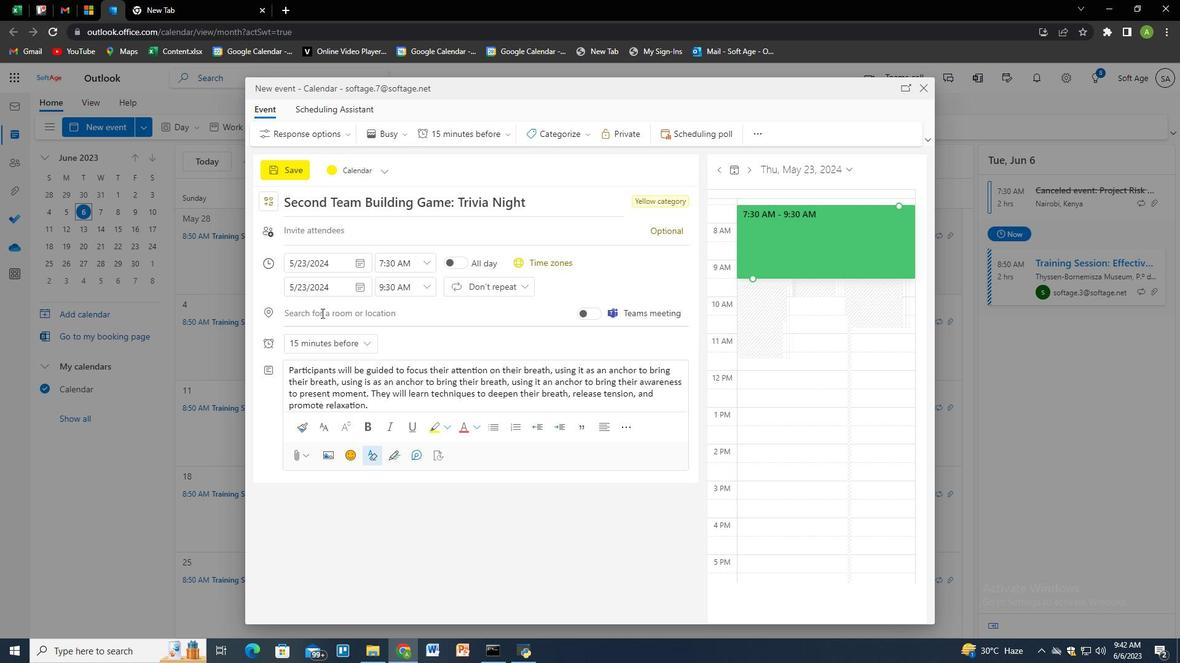 
Action: Mouse pressed left at (321, 313)
Screenshot: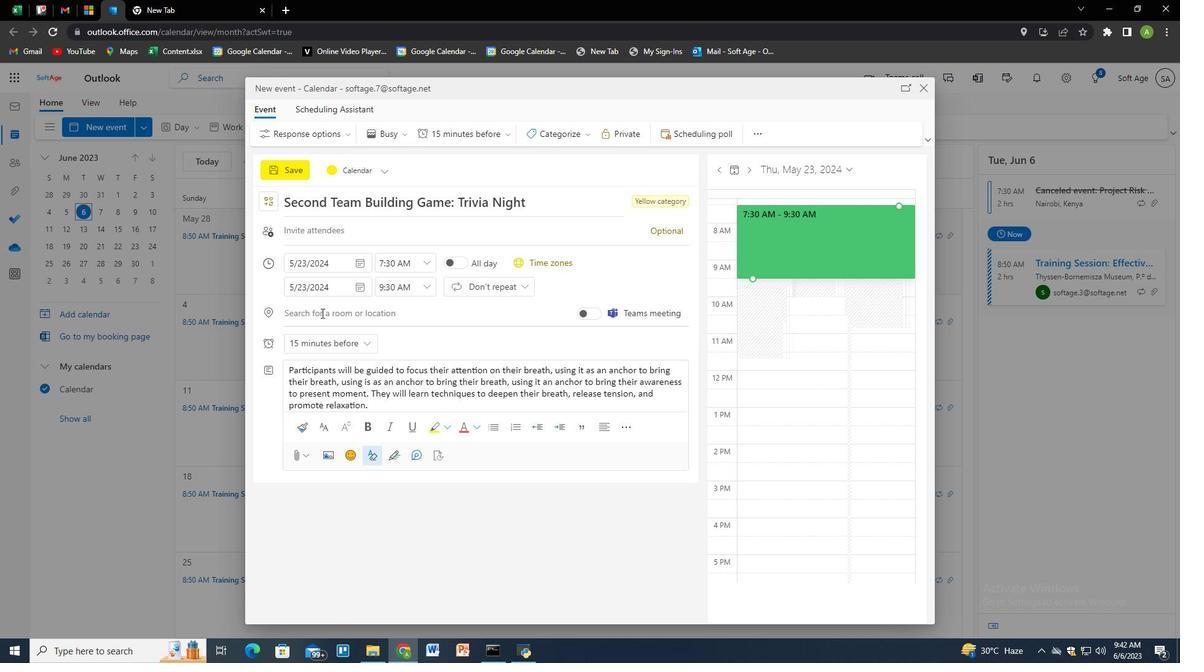 
Action: Key pressed <Key.shift>T<Key.backspace><Key.shift>Atens<Key.backspace><Key.backspace><Key.backspace>hsns<Key.backspace><Key.backspace><Key.backspace>ens,<Key.space><Key.shift>Greece,<Key.down><Key.enter>
Screenshot: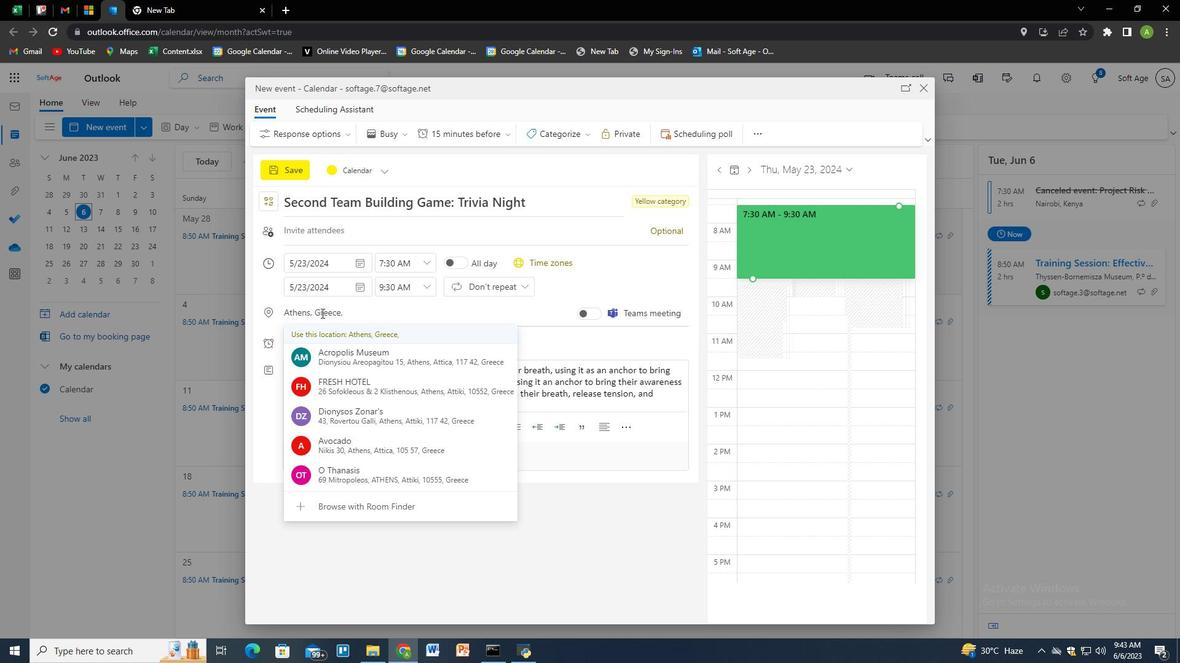 
Action: Mouse moved to (328, 229)
Screenshot: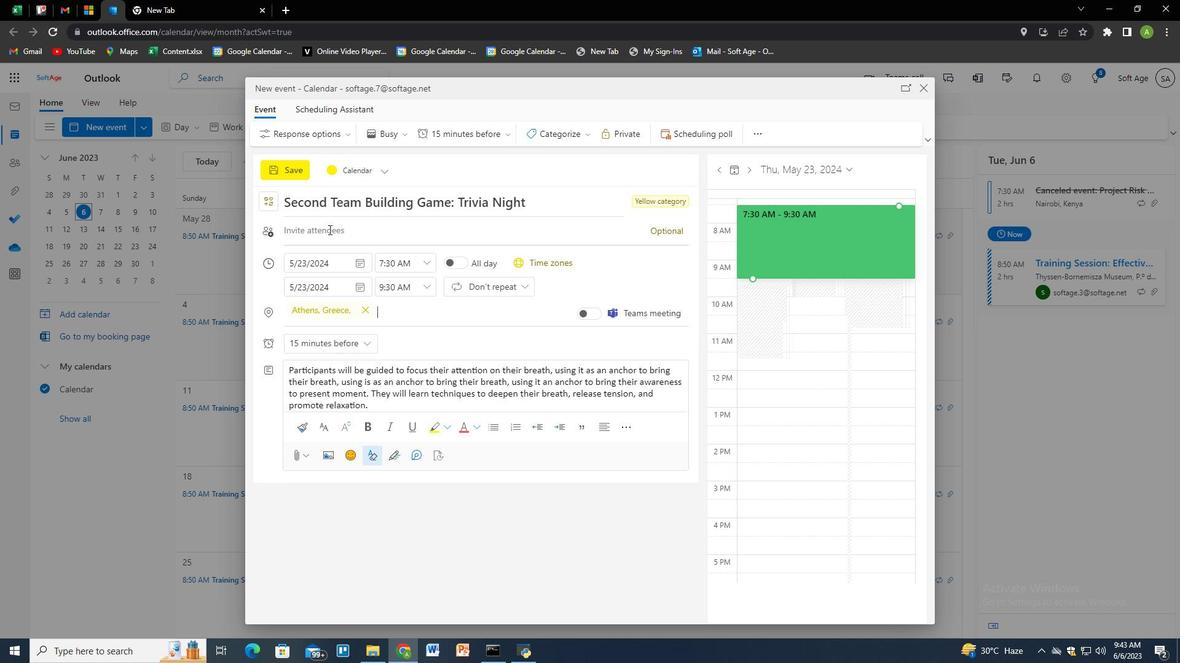 
Action: Mouse pressed left at (328, 229)
Screenshot: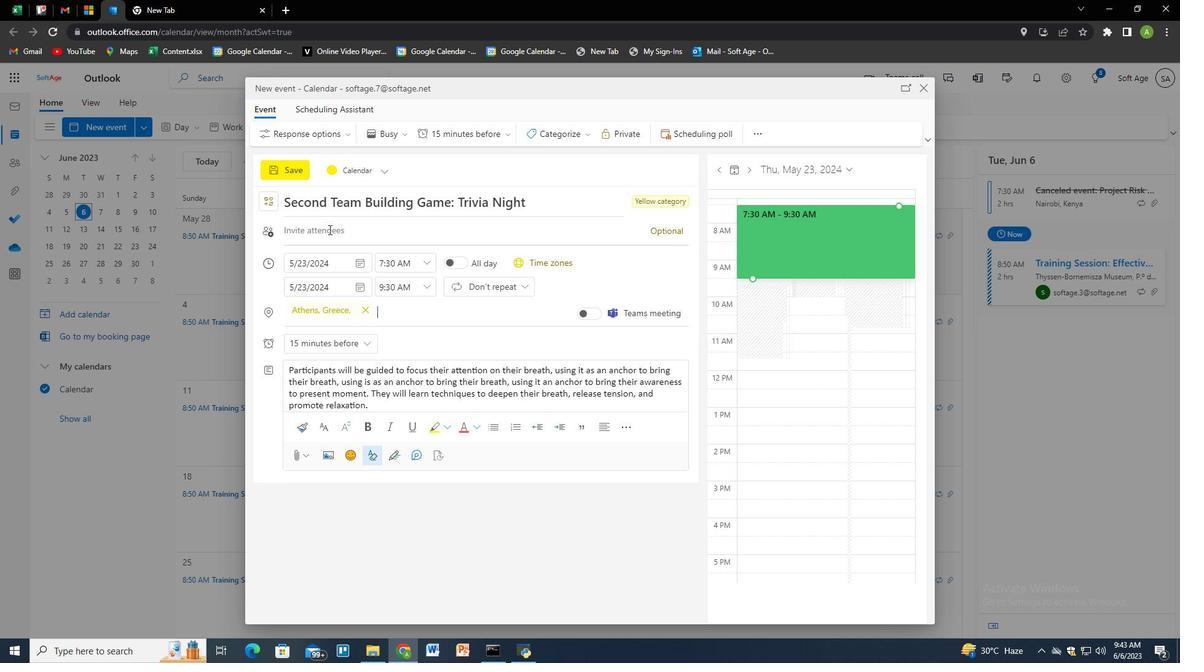 
Action: Key pressed softage.5<Key.shift>@softage.net<Key.enter>softage.1<Key.shift>@softage.net<Key.enter>
Screenshot: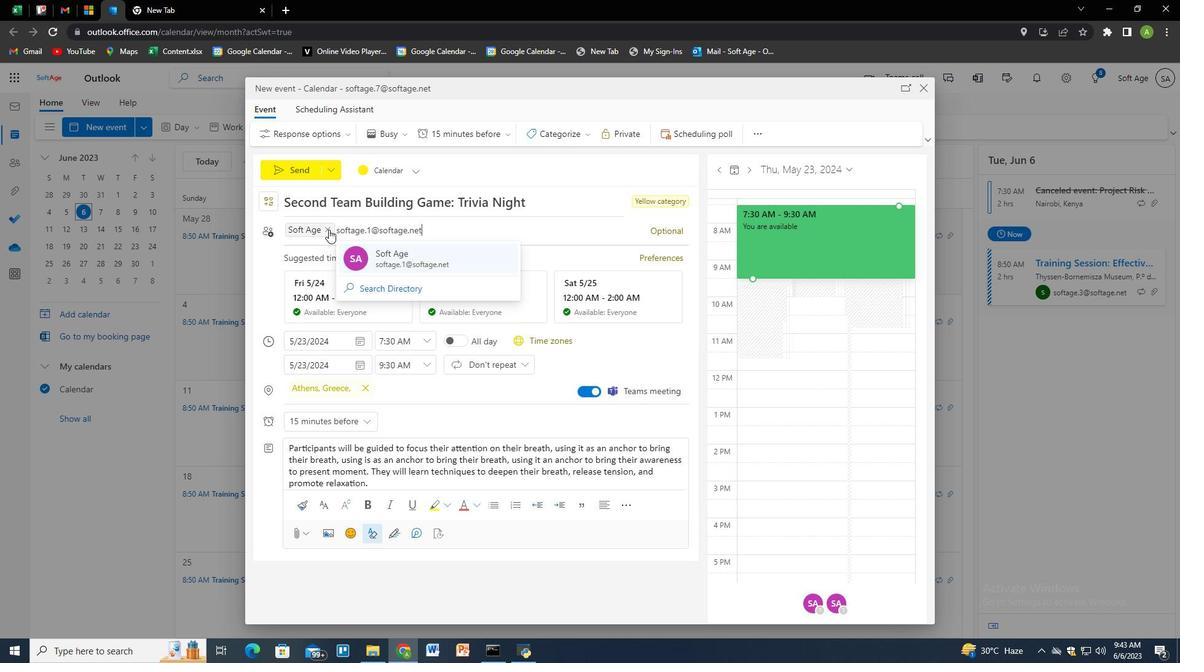 
Action: Mouse moved to (428, 134)
Screenshot: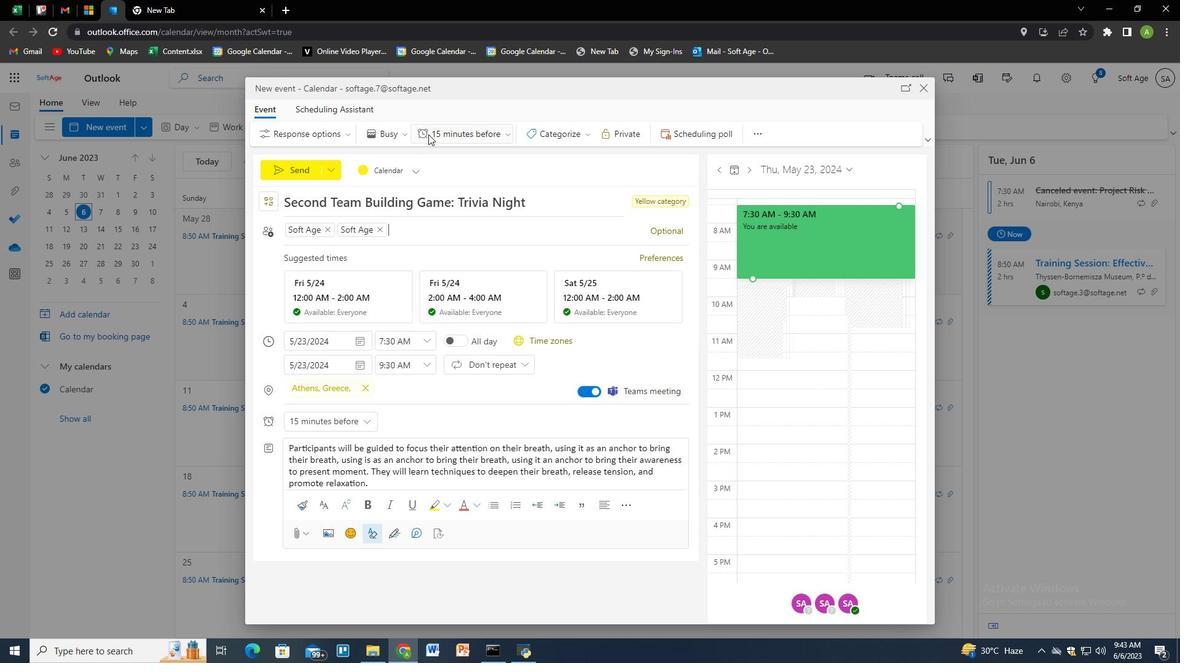 
Action: Mouse pressed left at (428, 134)
Screenshot: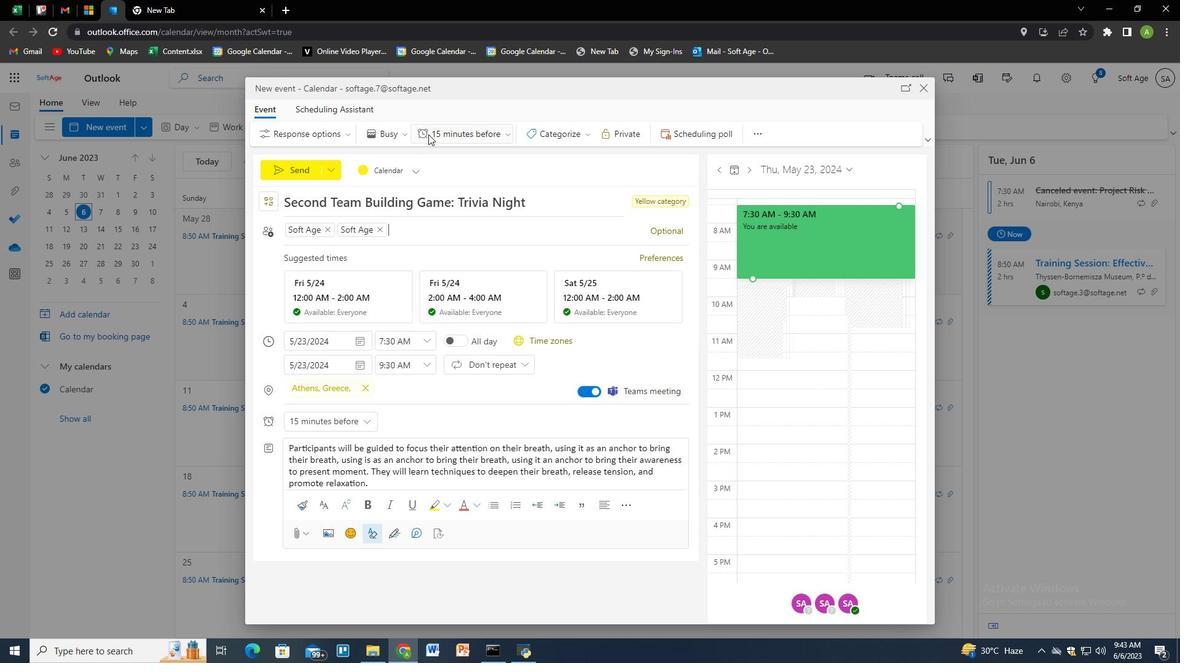 
Action: Mouse moved to (447, 290)
Screenshot: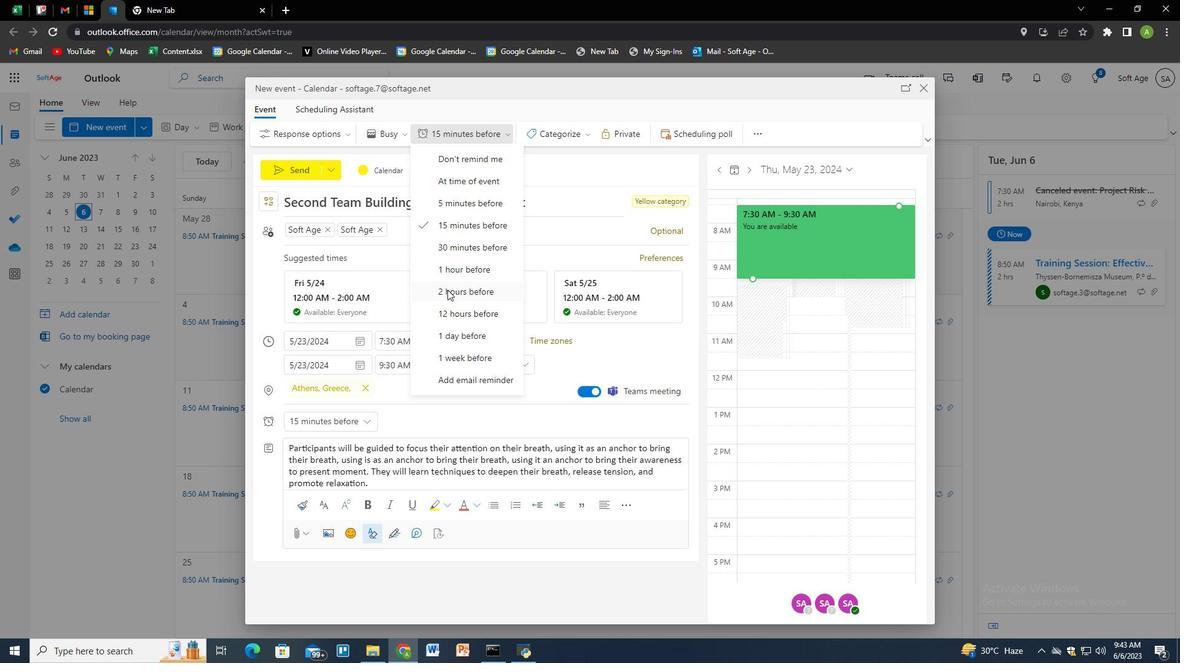 
Action: Mouse pressed left at (447, 290)
Screenshot: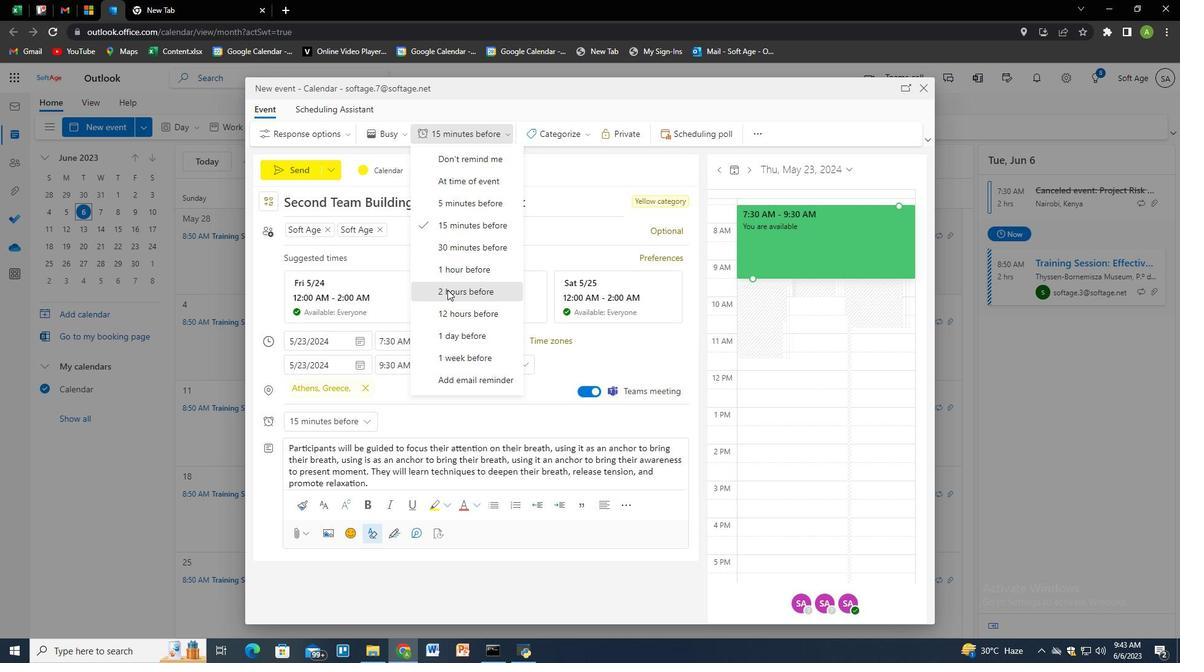 
Action: Mouse moved to (291, 170)
Screenshot: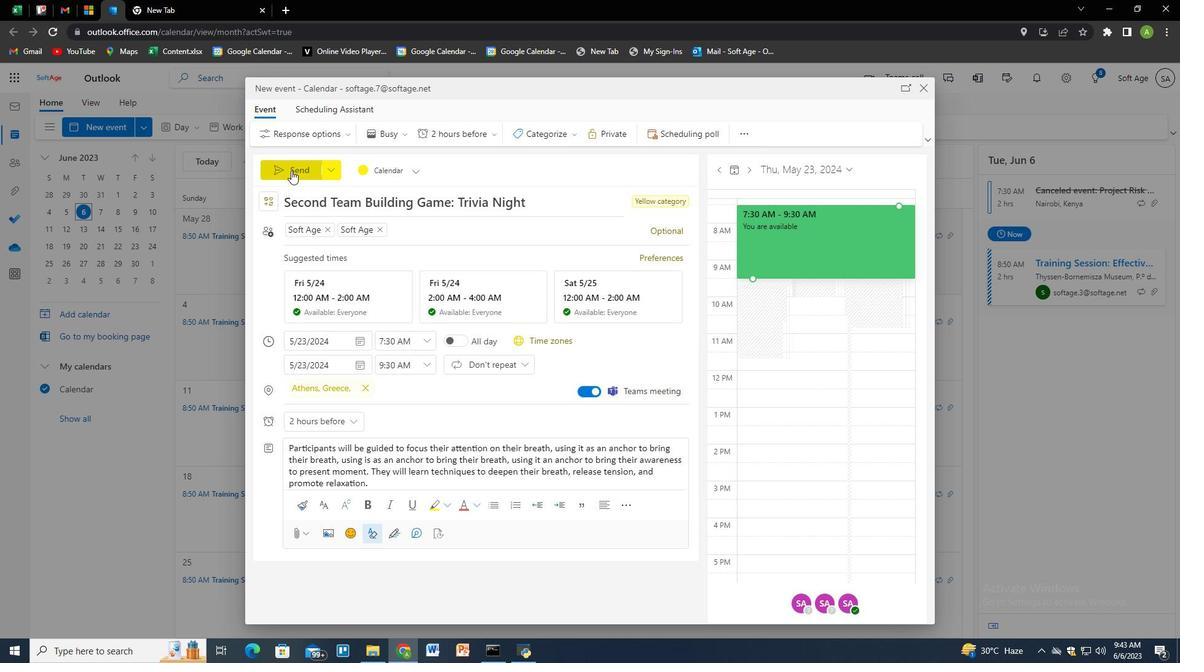 
Action: Mouse pressed left at (291, 170)
Screenshot: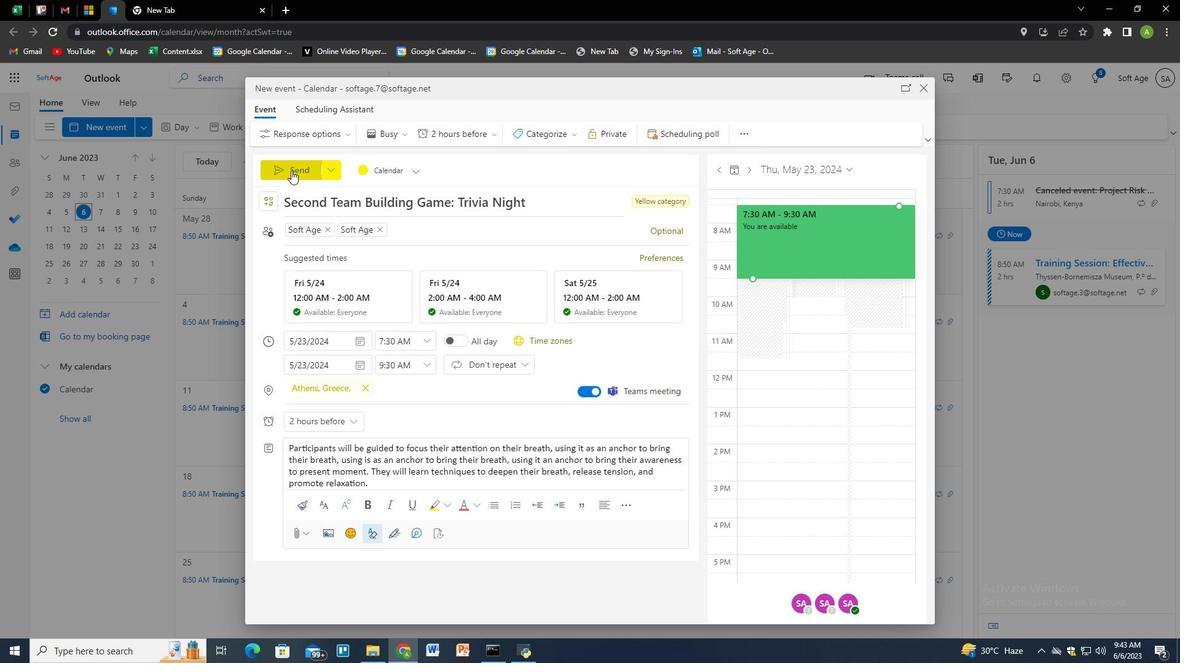 
Action: Mouse moved to (489, 269)
Screenshot: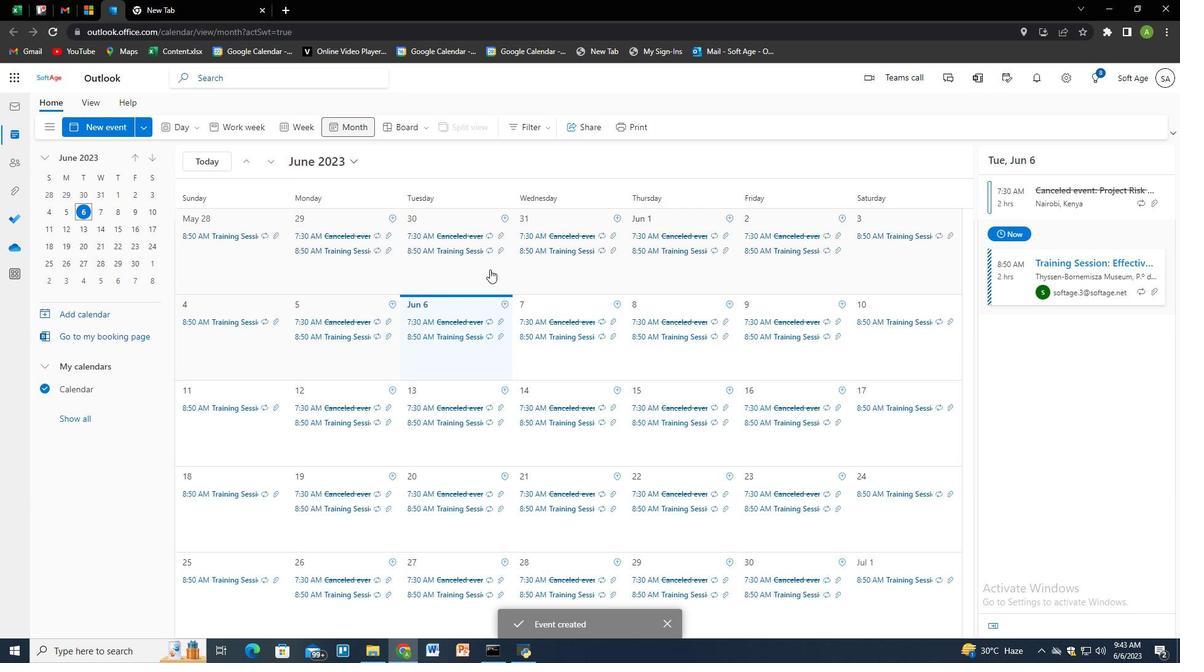 
